 Task: Search one way flight ticket for 3 adults, 3 children in business from Punta Gorda: Punta Gorda Airport to Gillette: Gillette Campbell County Airport on 5-1-2023. Number of bags: 4 checked bags. Price is upto 42000. Outbound departure time preference is 18:00.
Action: Mouse moved to (175, 152)
Screenshot: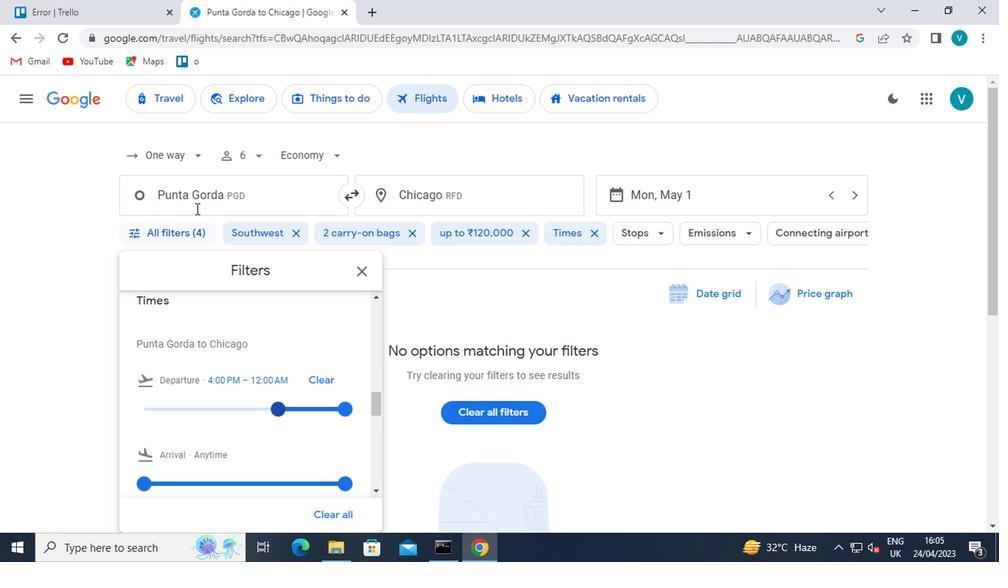 
Action: Mouse pressed left at (175, 152)
Screenshot: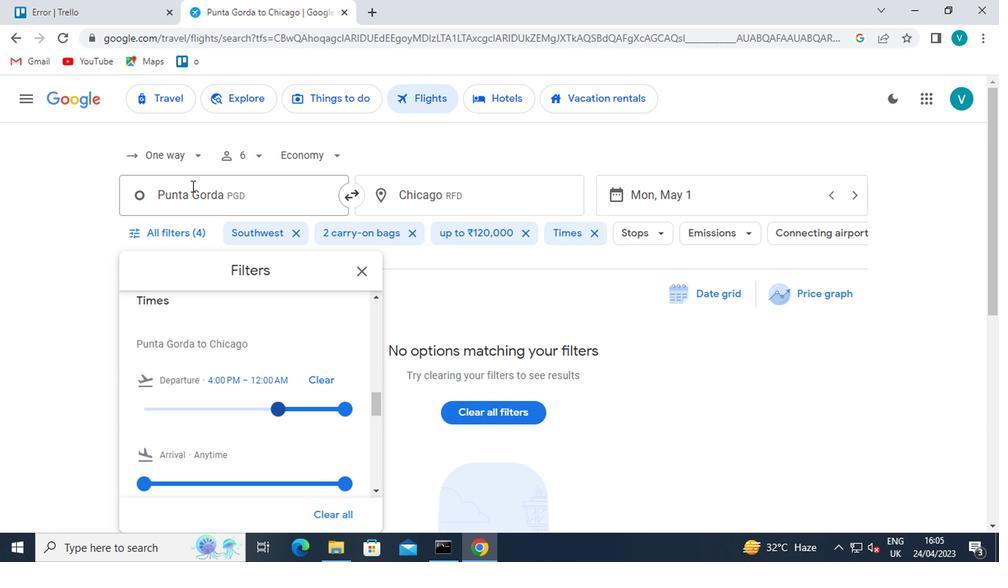 
Action: Mouse moved to (187, 224)
Screenshot: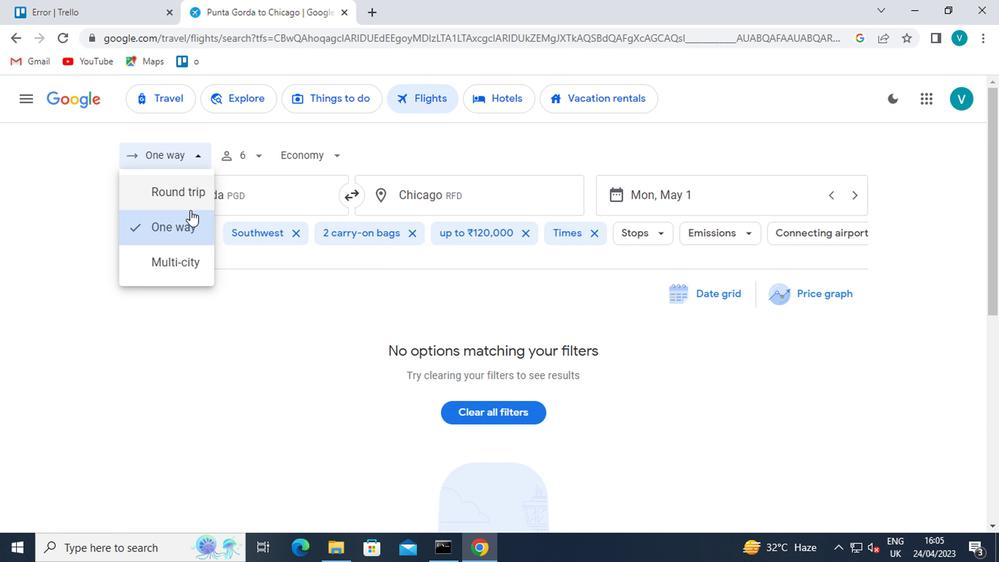 
Action: Mouse pressed left at (187, 224)
Screenshot: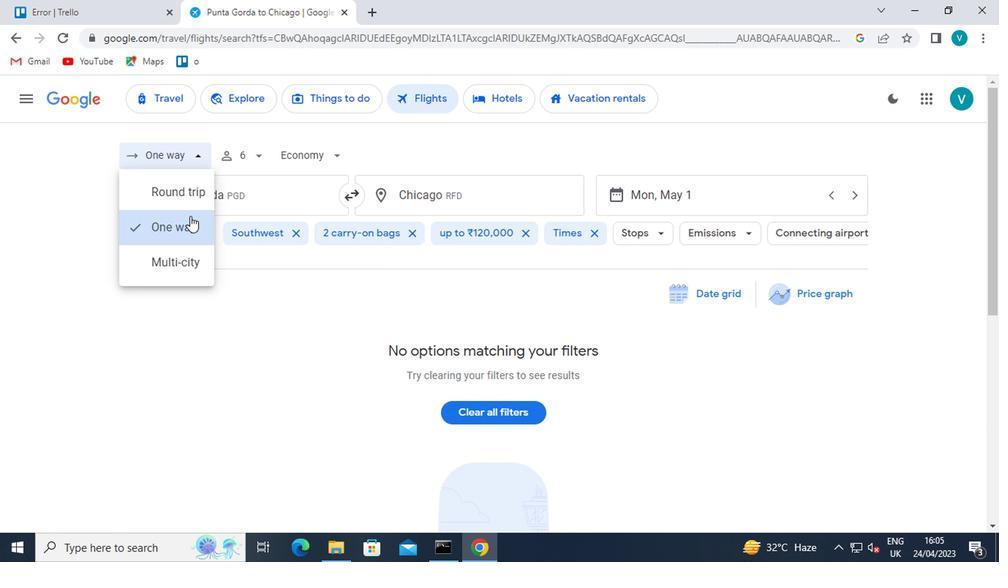 
Action: Mouse moved to (253, 157)
Screenshot: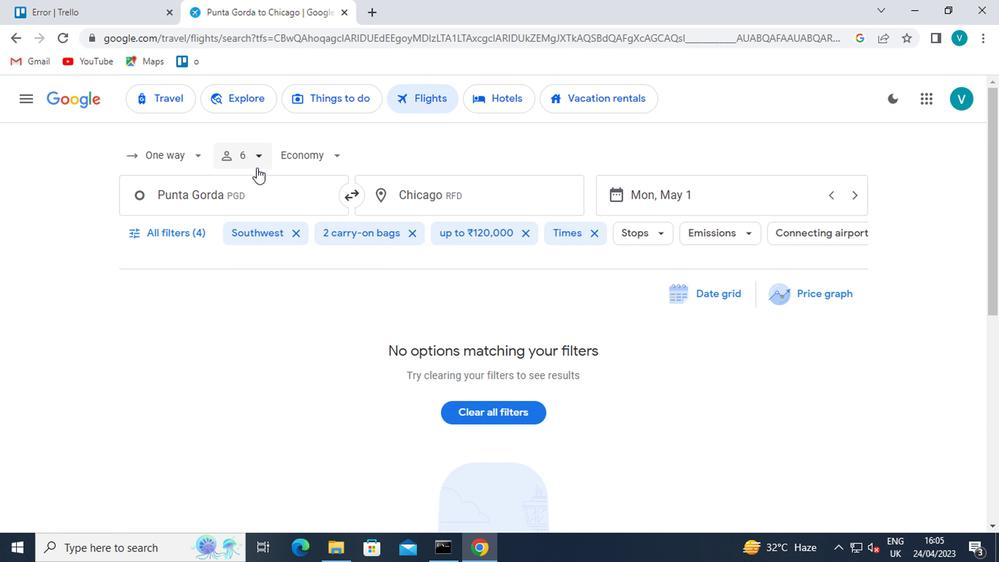 
Action: Mouse pressed left at (253, 157)
Screenshot: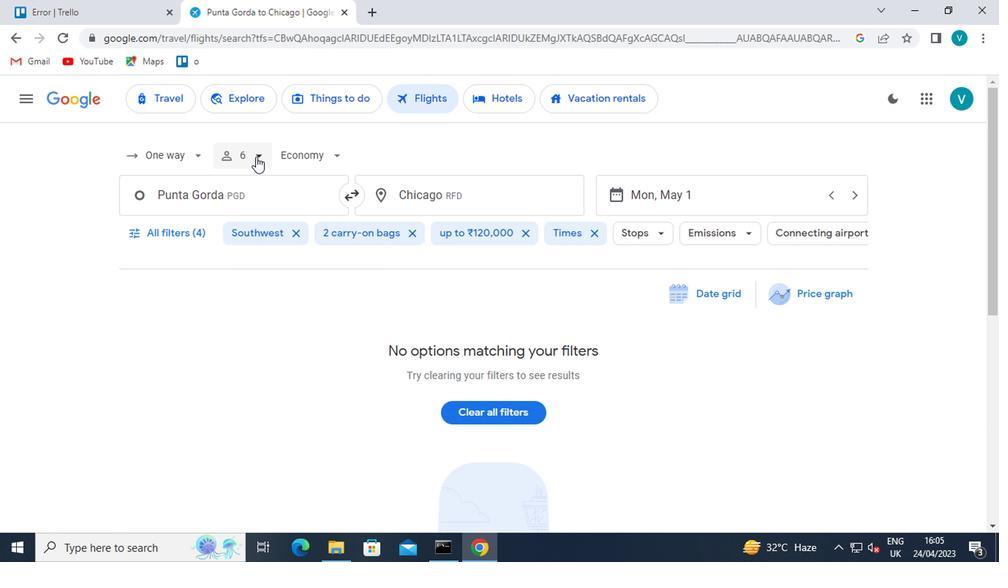 
Action: Mouse moved to (319, 192)
Screenshot: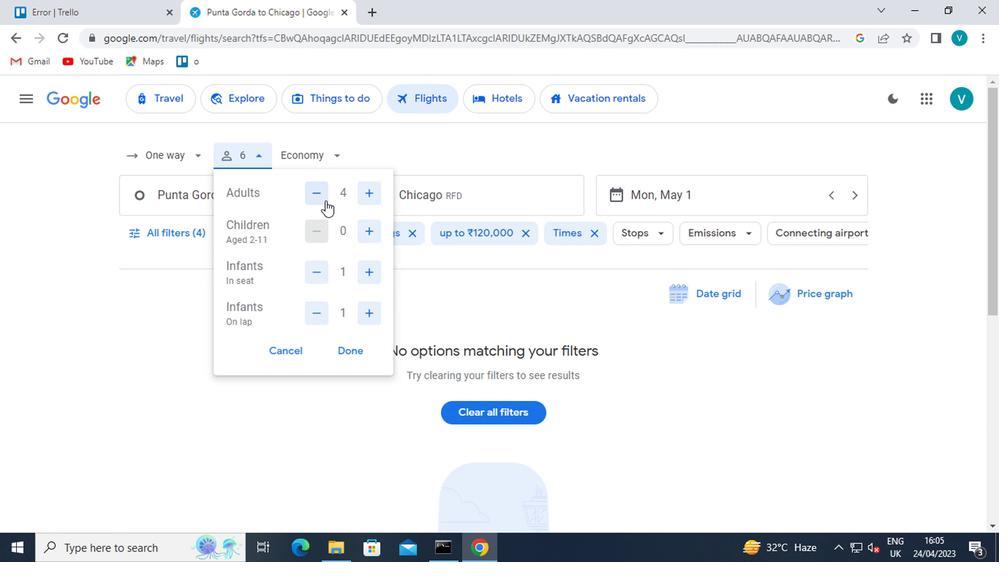 
Action: Mouse pressed left at (319, 192)
Screenshot: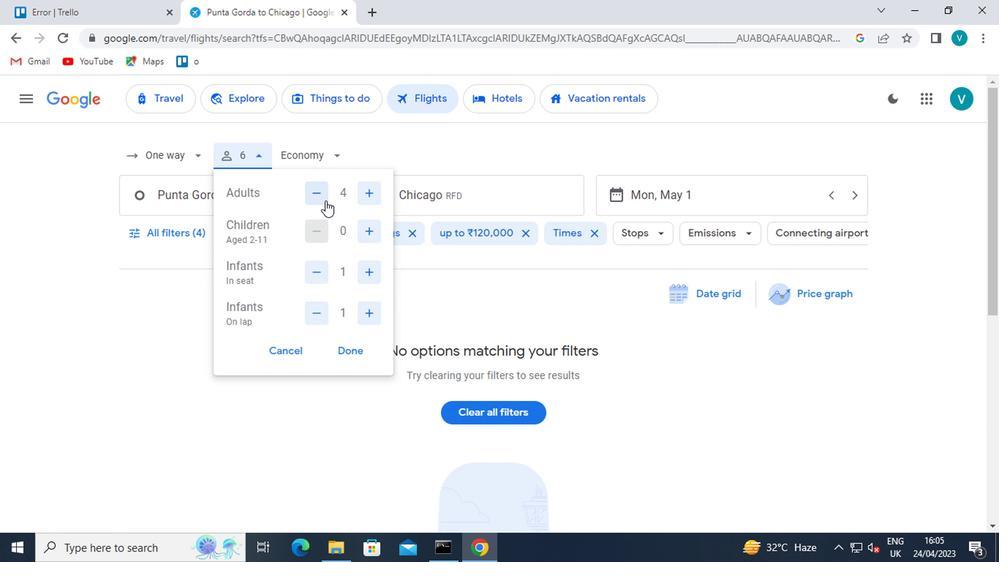 
Action: Mouse moved to (381, 230)
Screenshot: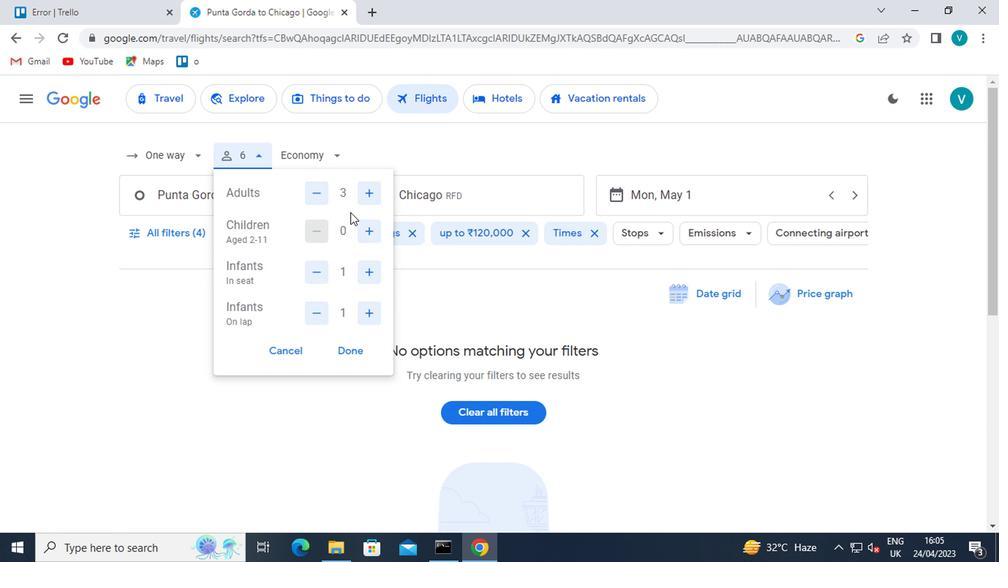
Action: Mouse pressed left at (381, 230)
Screenshot: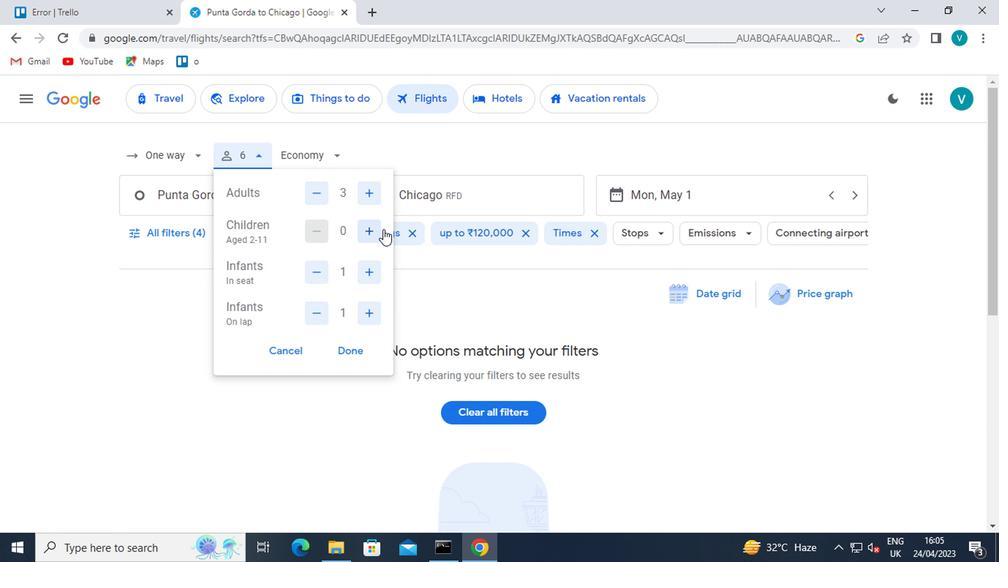 
Action: Mouse moved to (381, 230)
Screenshot: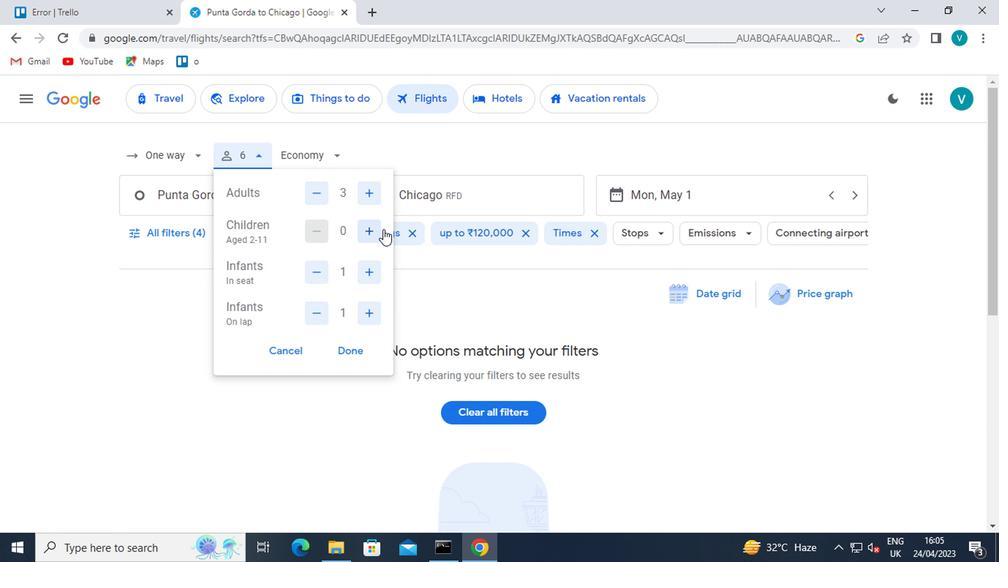 
Action: Mouse pressed left at (381, 230)
Screenshot: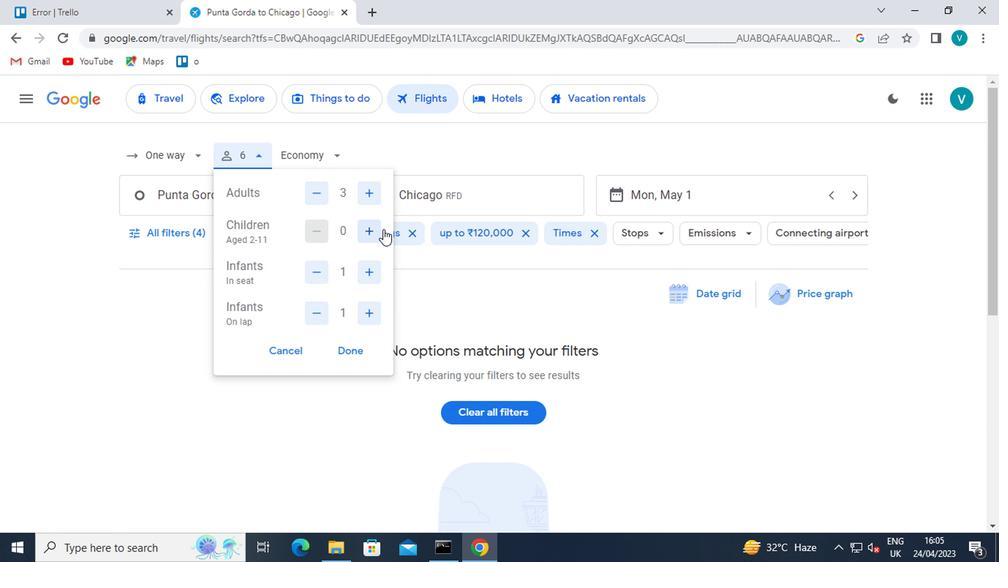 
Action: Mouse moved to (381, 230)
Screenshot: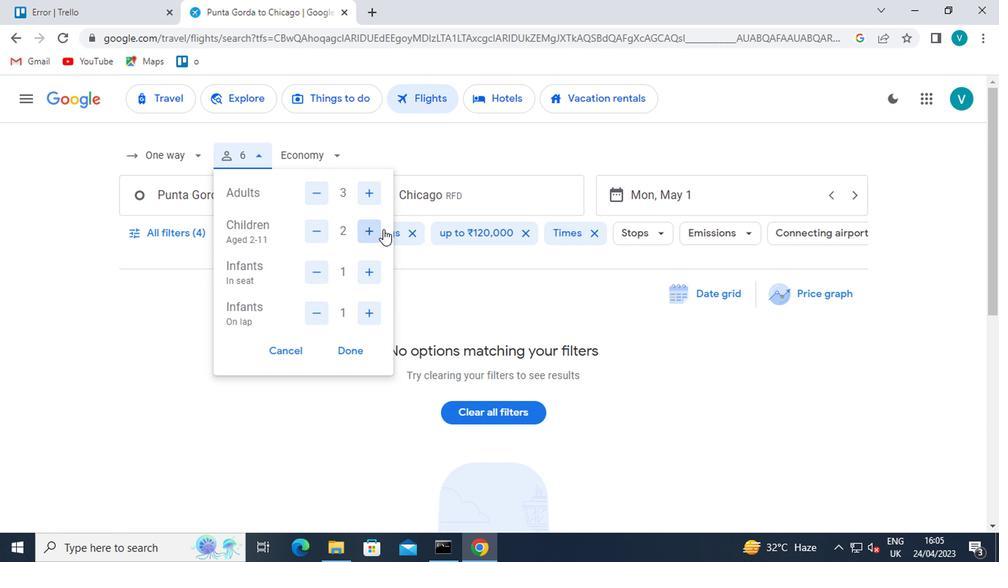 
Action: Mouse pressed left at (381, 230)
Screenshot: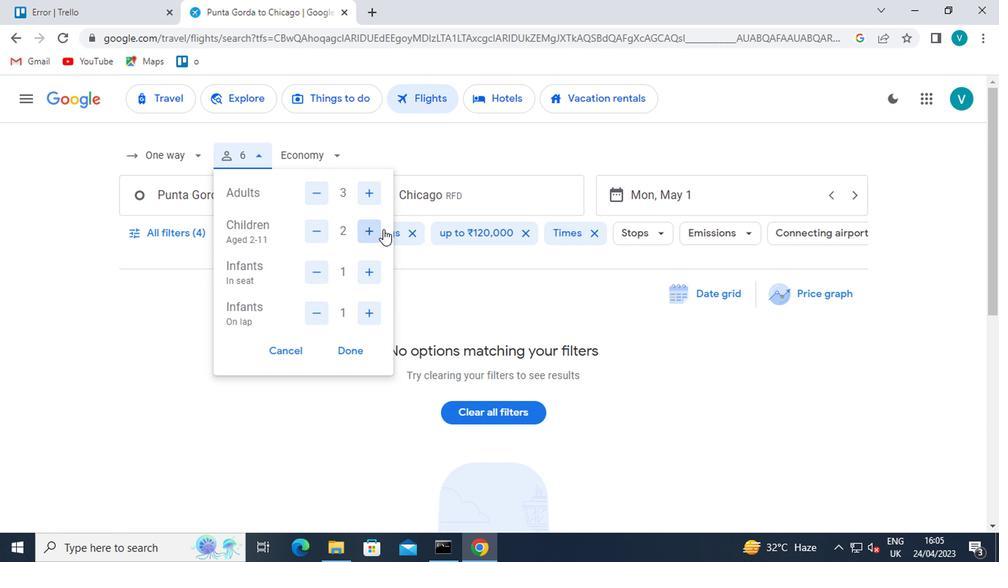 
Action: Mouse moved to (322, 271)
Screenshot: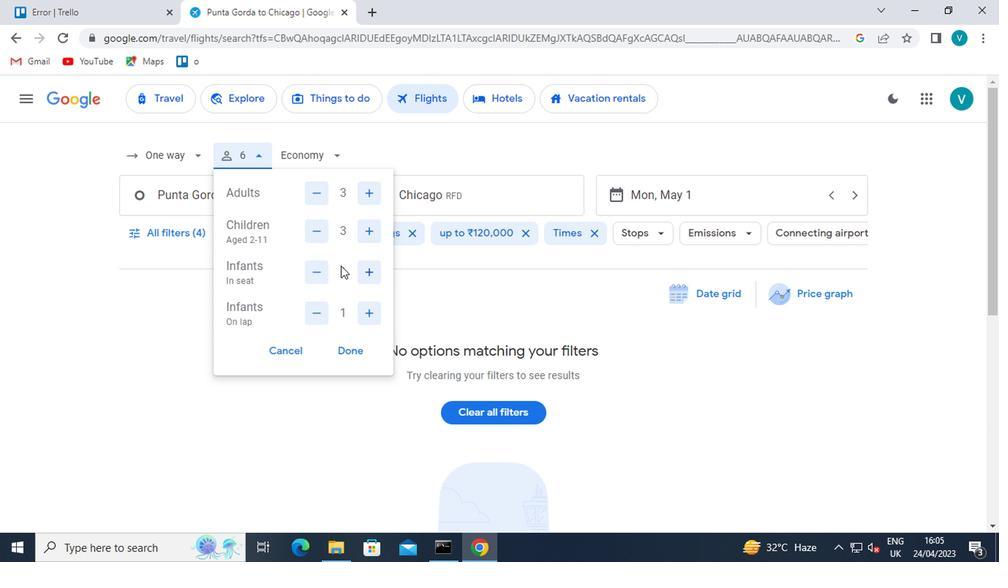
Action: Mouse pressed left at (322, 271)
Screenshot: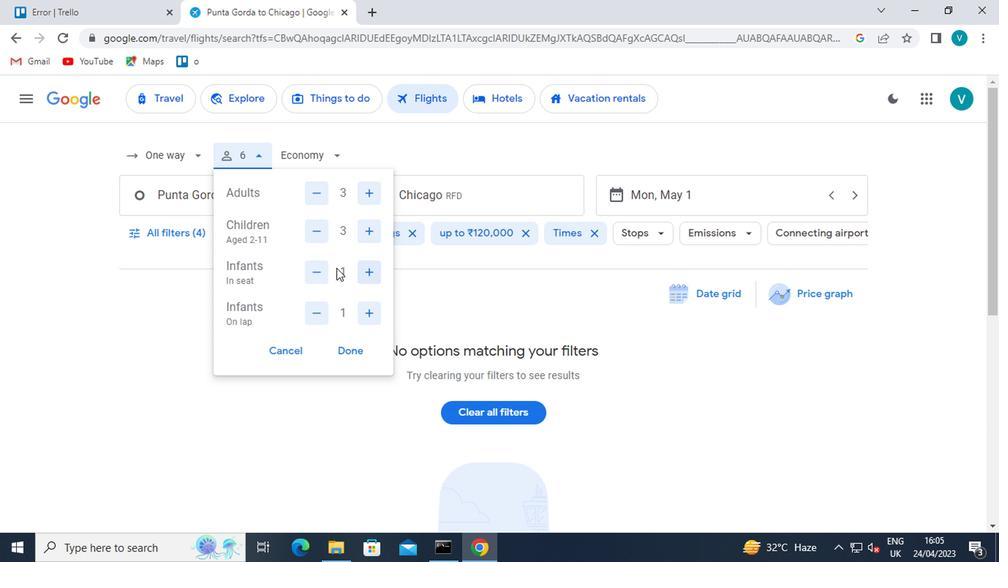 
Action: Mouse moved to (311, 318)
Screenshot: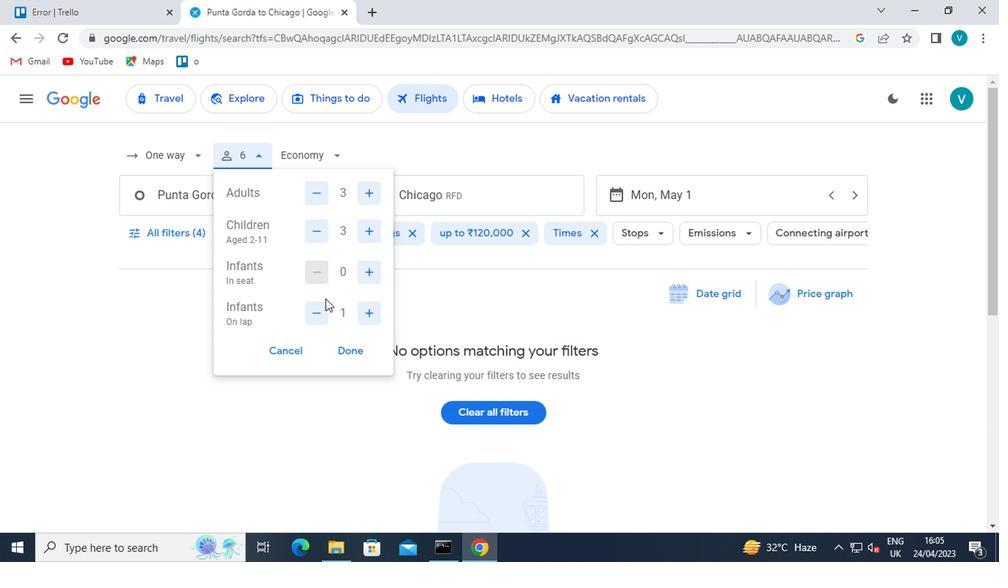 
Action: Mouse pressed left at (311, 318)
Screenshot: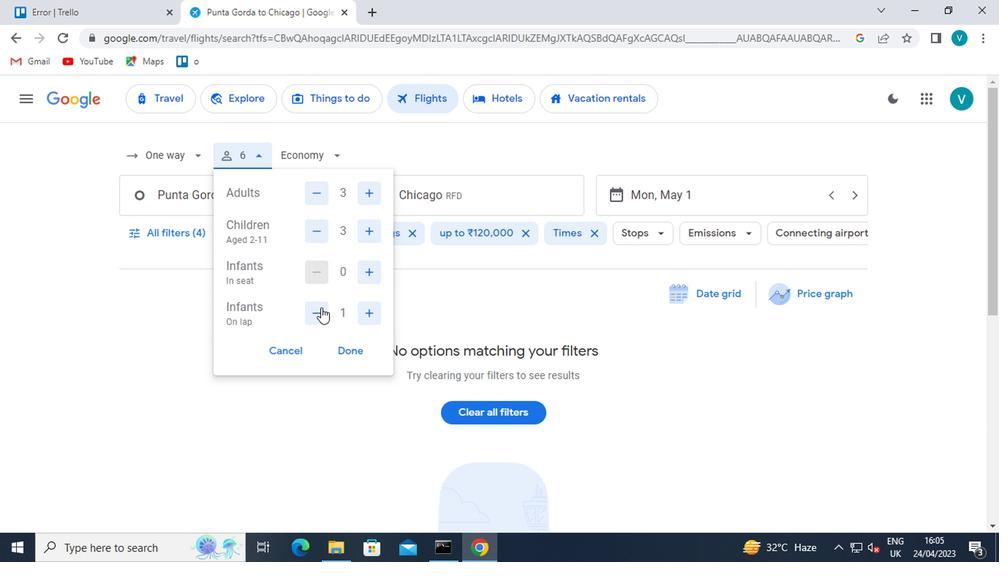 
Action: Mouse moved to (339, 353)
Screenshot: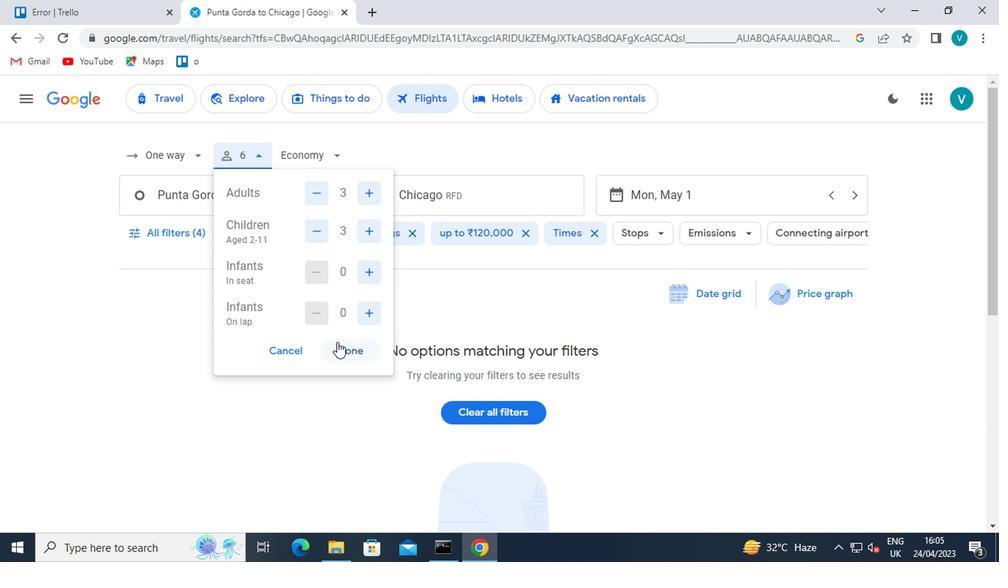 
Action: Mouse pressed left at (339, 353)
Screenshot: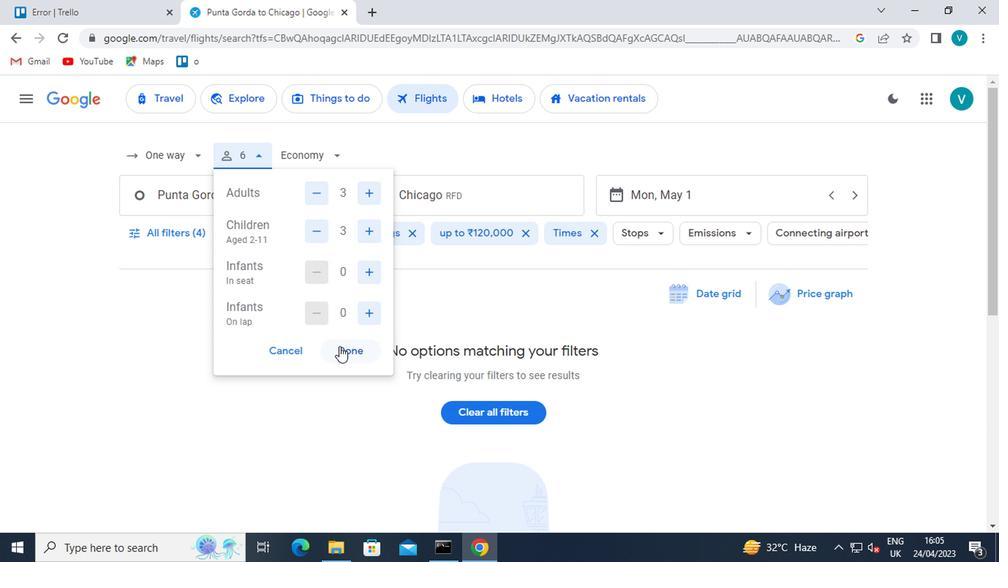 
Action: Mouse moved to (317, 167)
Screenshot: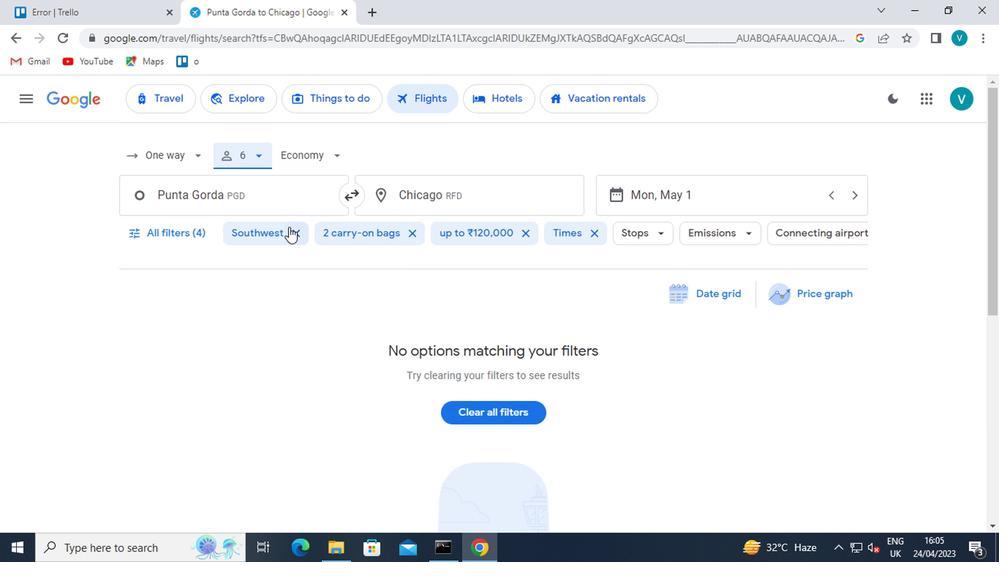 
Action: Mouse pressed left at (317, 167)
Screenshot: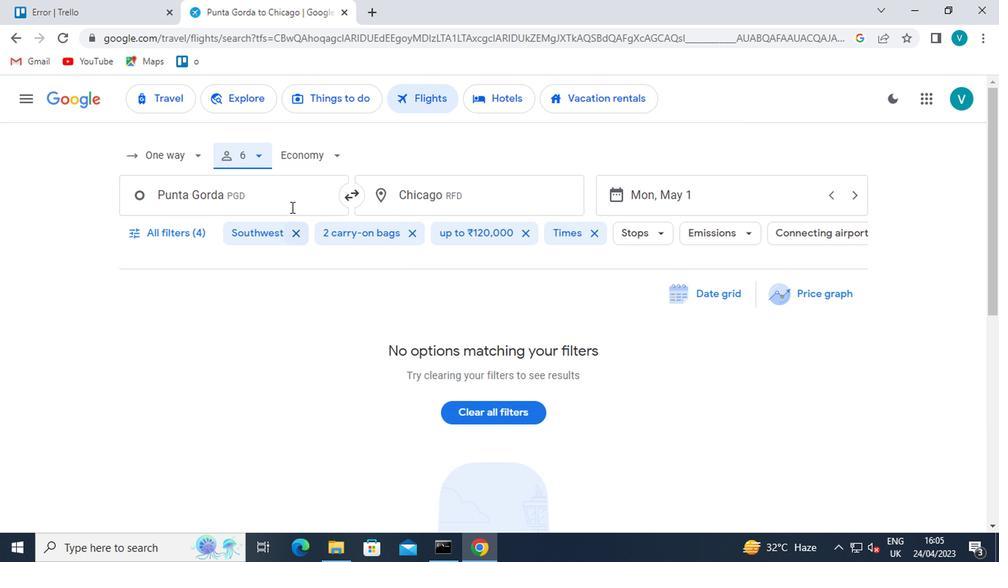 
Action: Mouse moved to (326, 259)
Screenshot: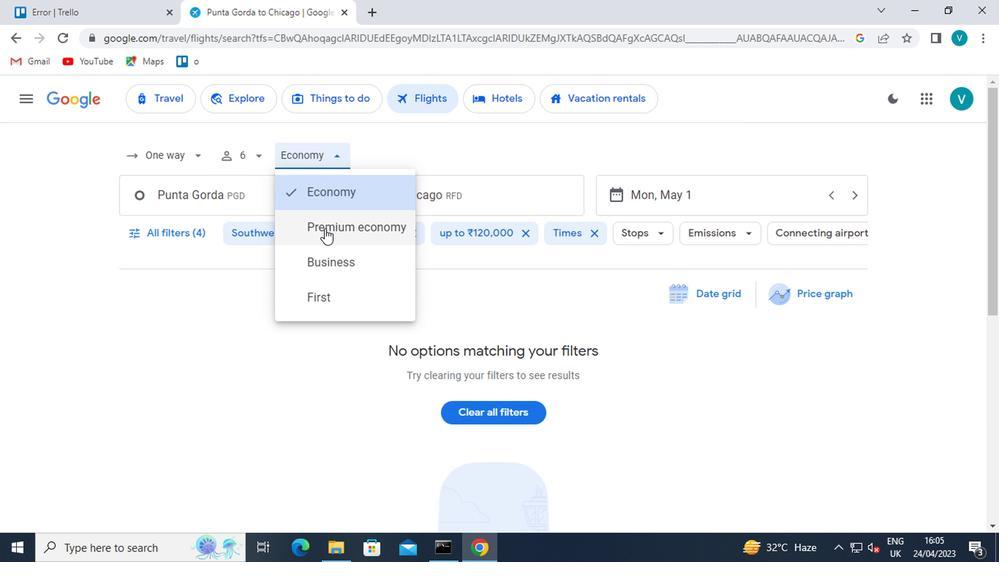 
Action: Mouse pressed left at (326, 259)
Screenshot: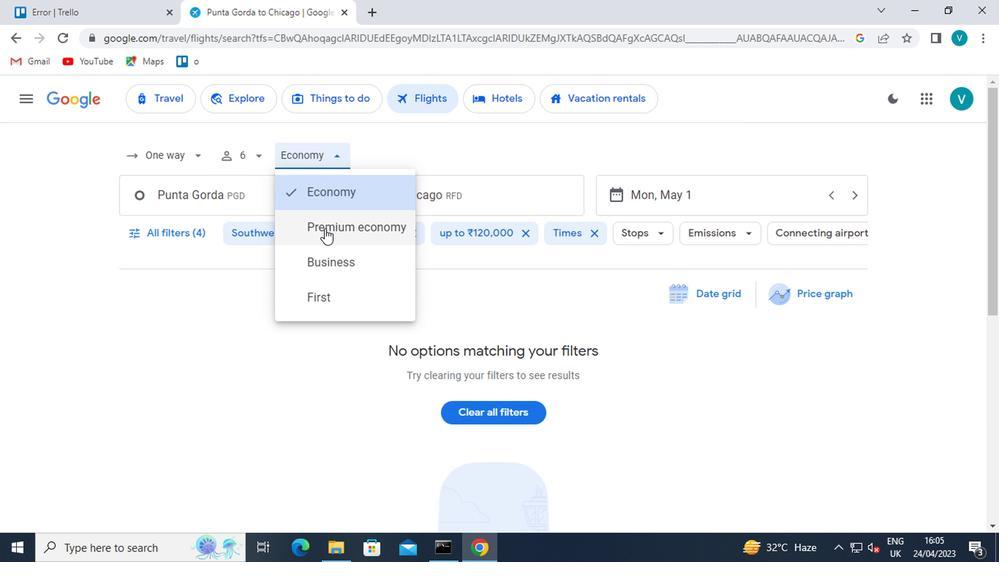 
Action: Mouse moved to (491, 198)
Screenshot: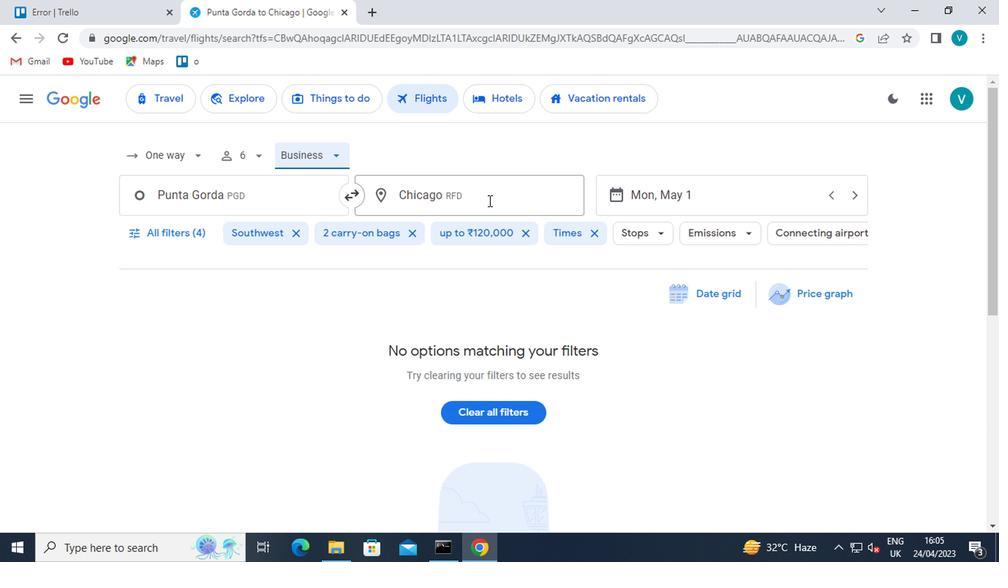 
Action: Mouse pressed left at (491, 198)
Screenshot: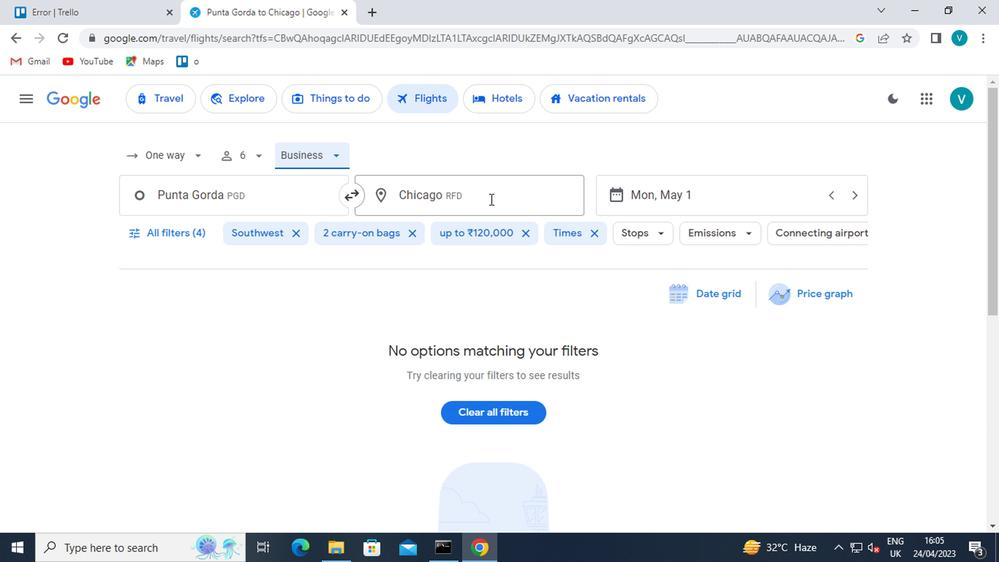 
Action: Mouse moved to (383, 155)
Screenshot: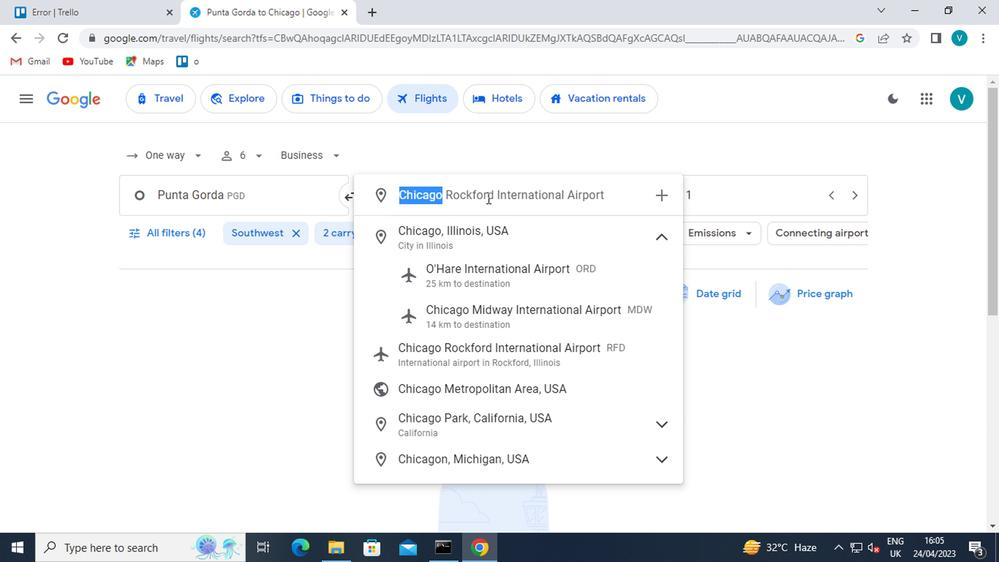
Action: Key pressed <Key.shift>GILLE
Screenshot: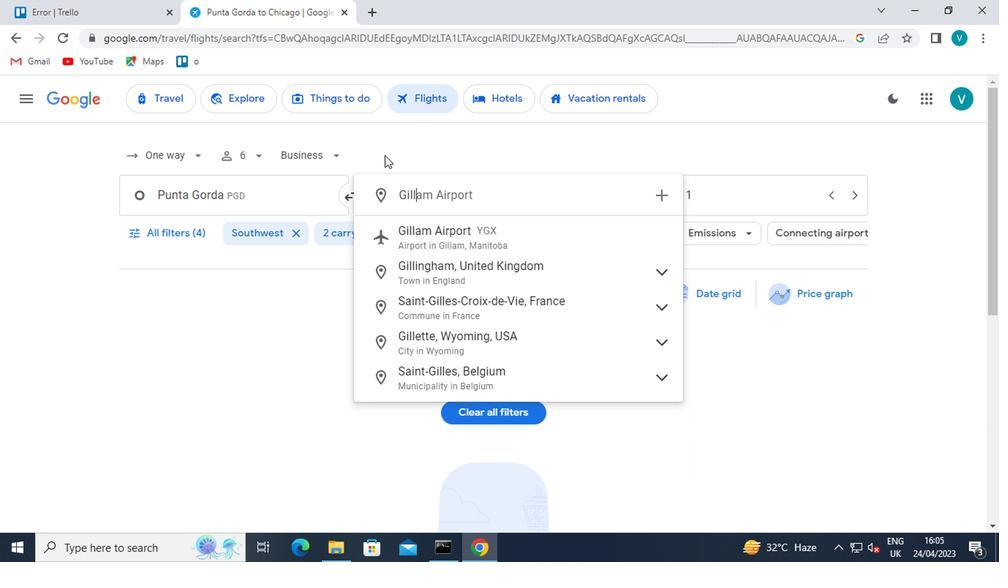 
Action: Mouse moved to (382, 155)
Screenshot: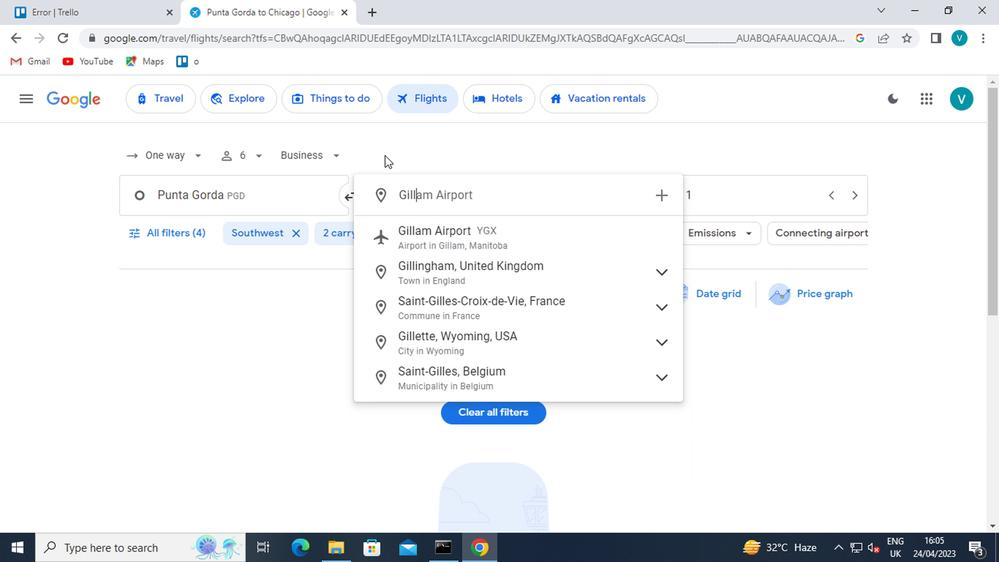 
Action: Key pressed T
Screenshot: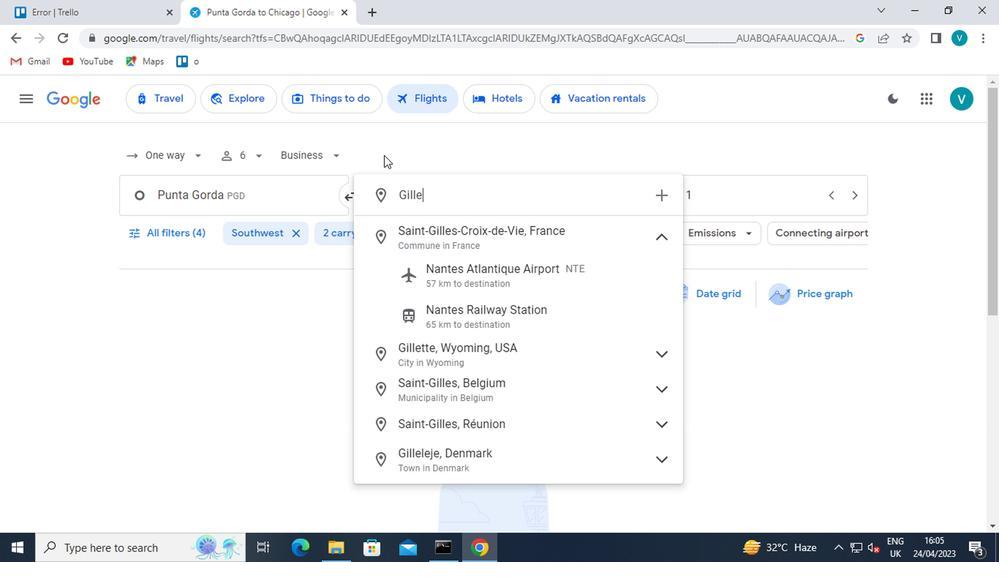 
Action: Mouse moved to (381, 155)
Screenshot: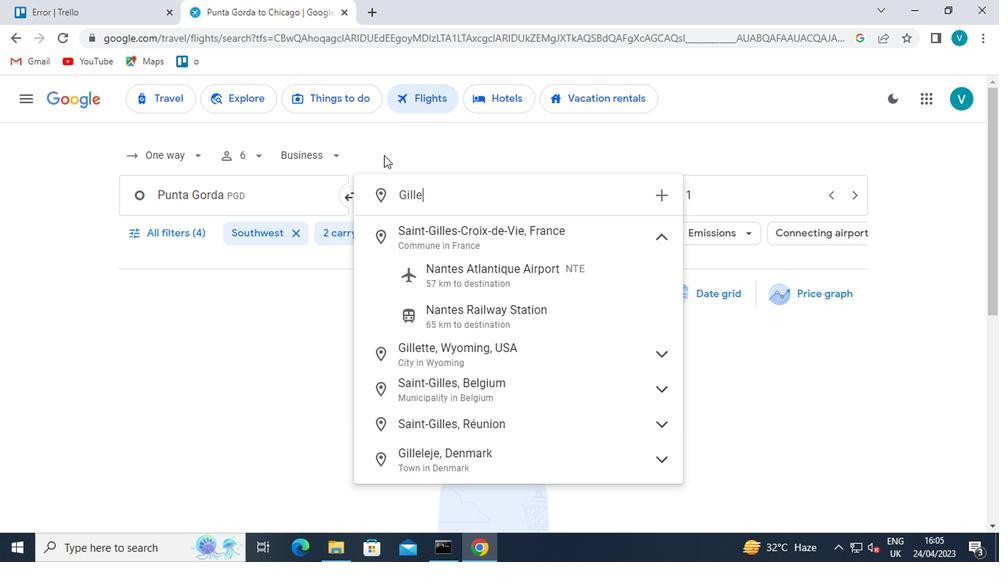 
Action: Key pressed TE
Screenshot: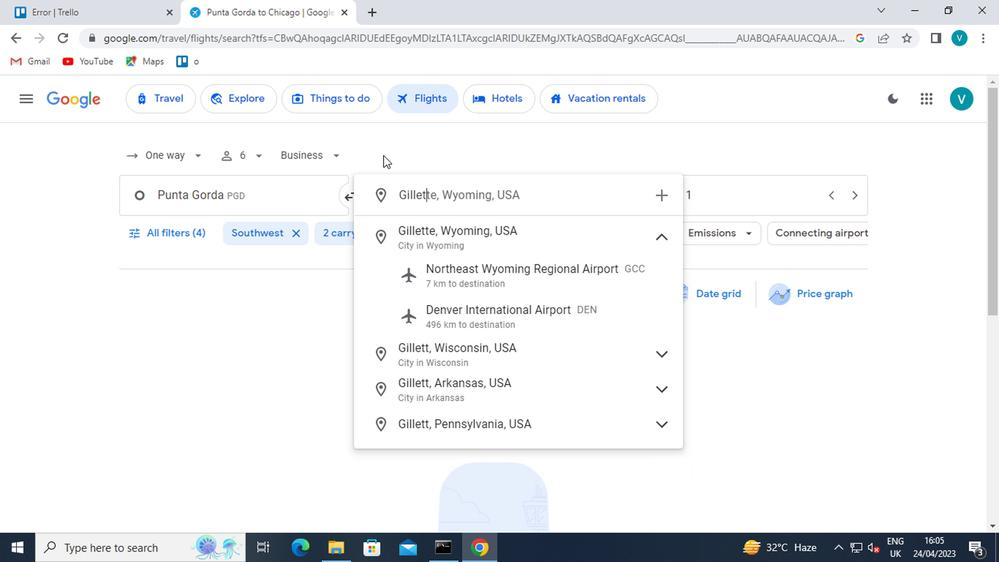 
Action: Mouse moved to (409, 241)
Screenshot: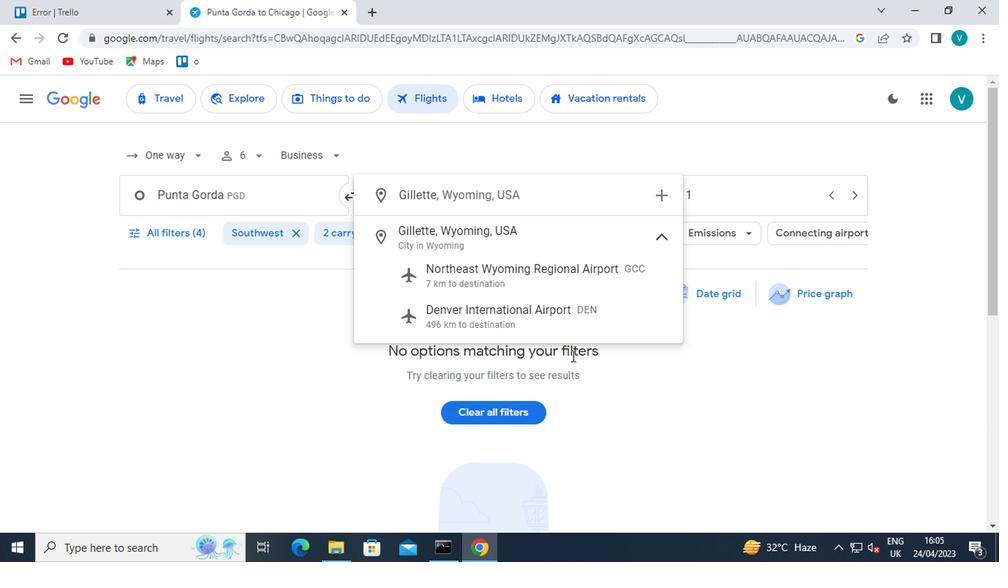 
Action: Key pressed <Key.enter>
Screenshot: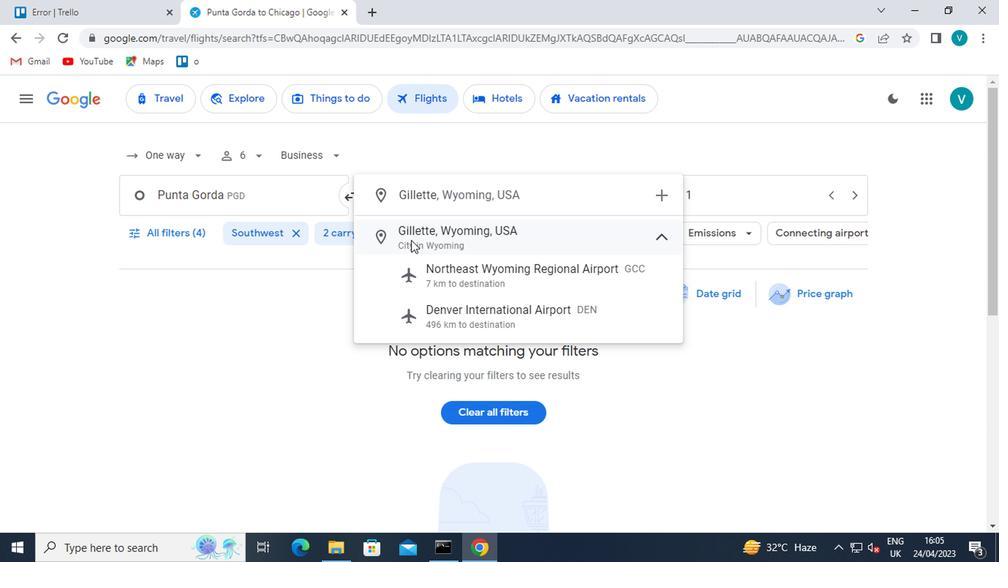
Action: Mouse moved to (702, 187)
Screenshot: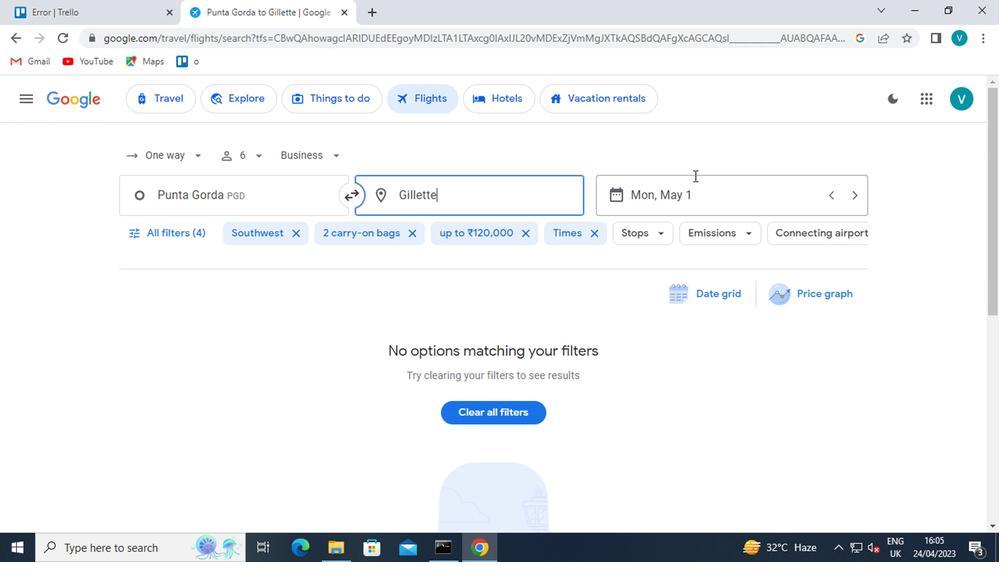 
Action: Mouse pressed left at (702, 187)
Screenshot: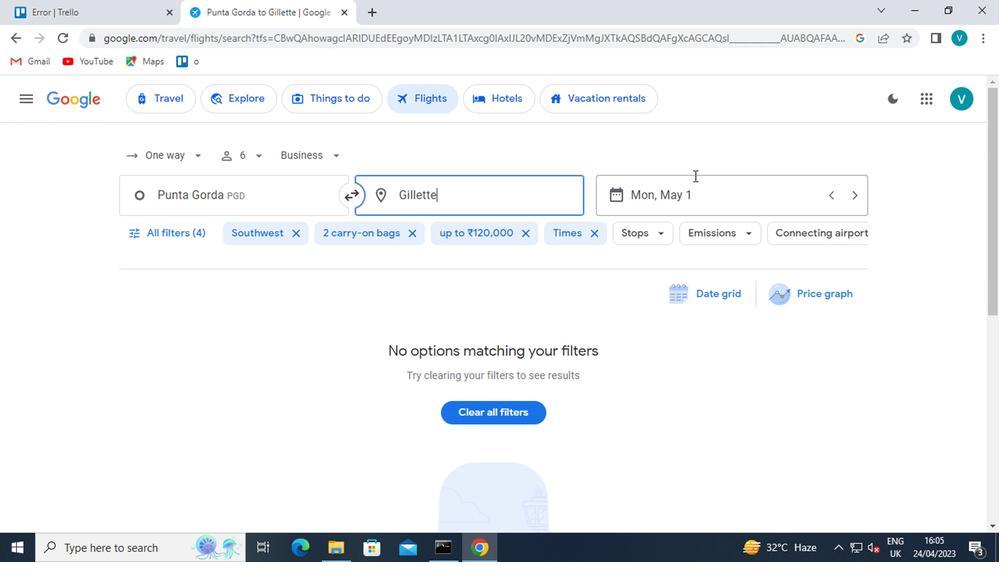 
Action: Mouse moved to (674, 268)
Screenshot: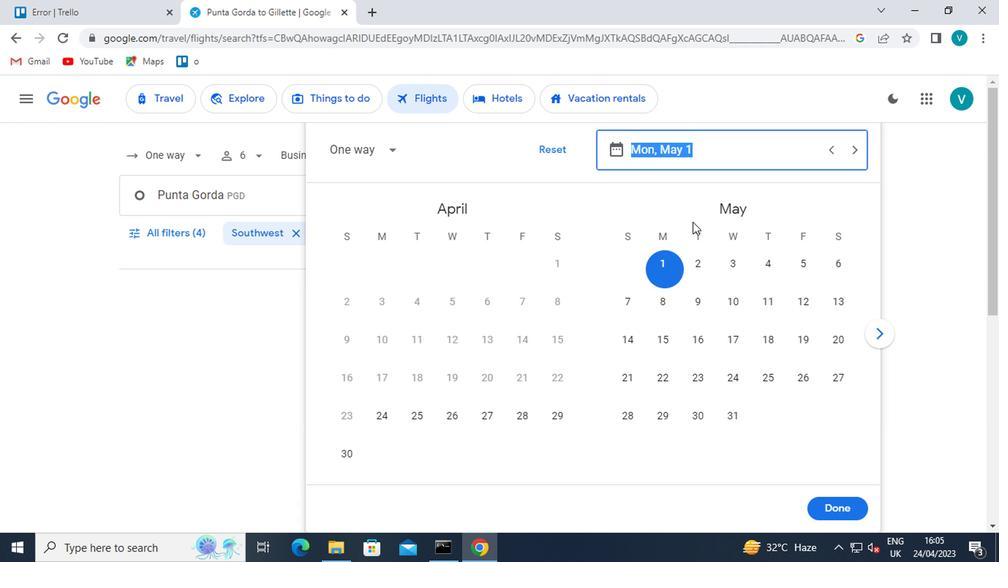 
Action: Mouse pressed left at (674, 268)
Screenshot: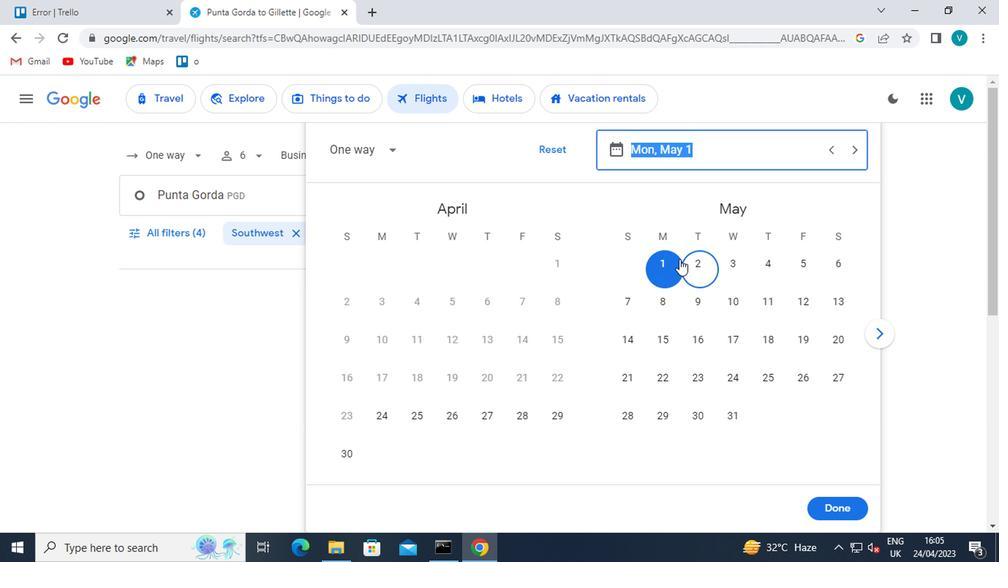 
Action: Mouse moved to (830, 508)
Screenshot: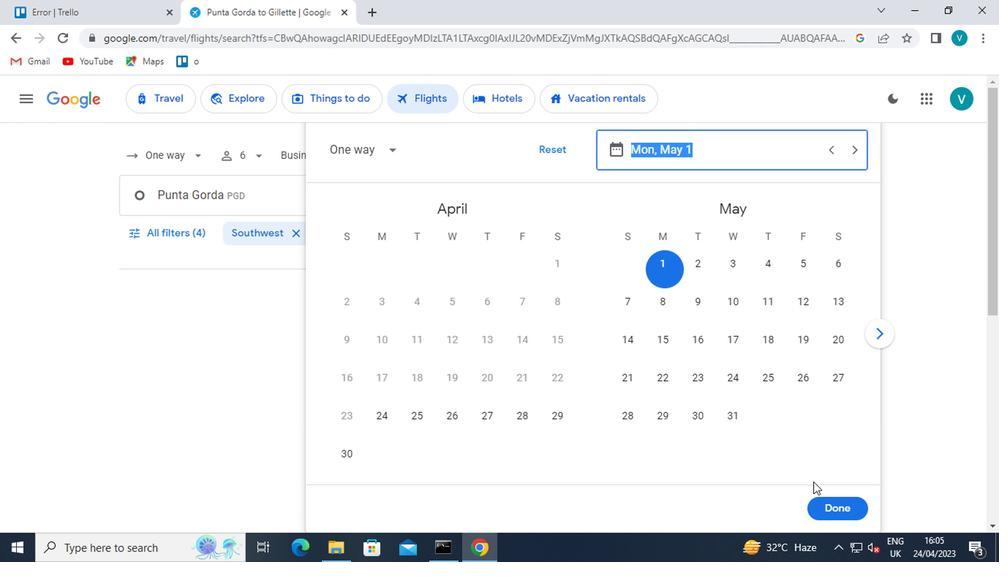 
Action: Mouse pressed left at (830, 508)
Screenshot: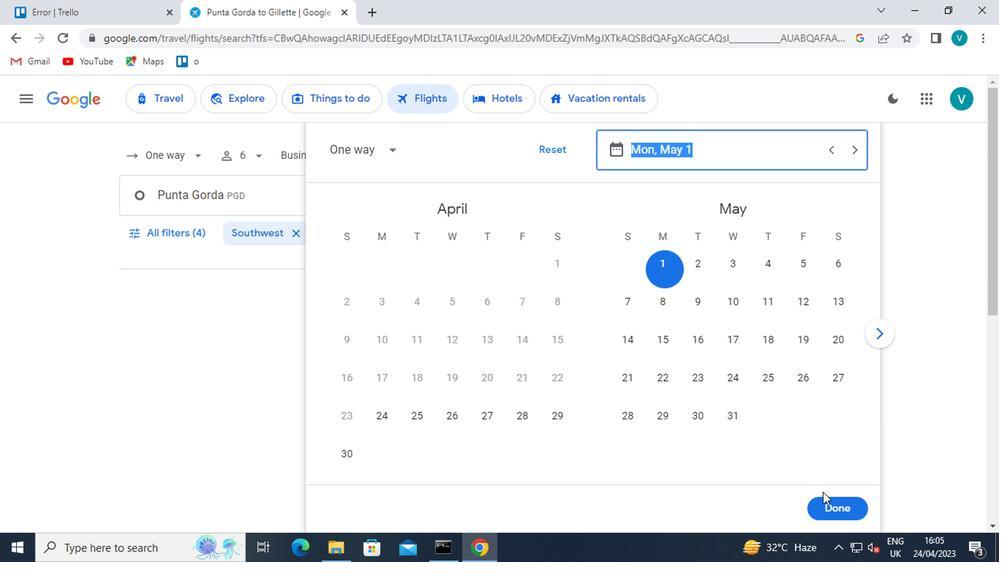
Action: Mouse moved to (195, 239)
Screenshot: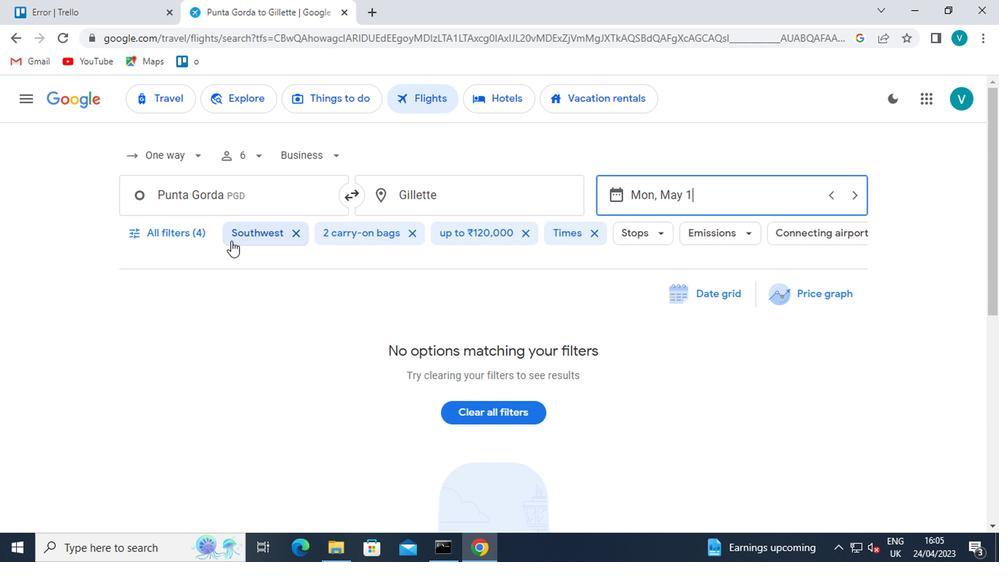 
Action: Mouse pressed left at (195, 239)
Screenshot: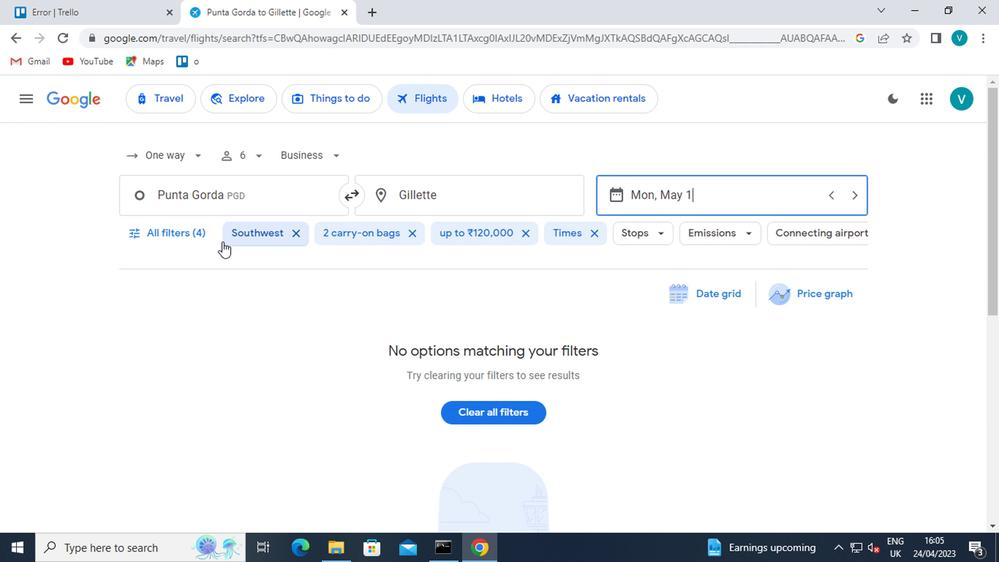 
Action: Mouse moved to (324, 324)
Screenshot: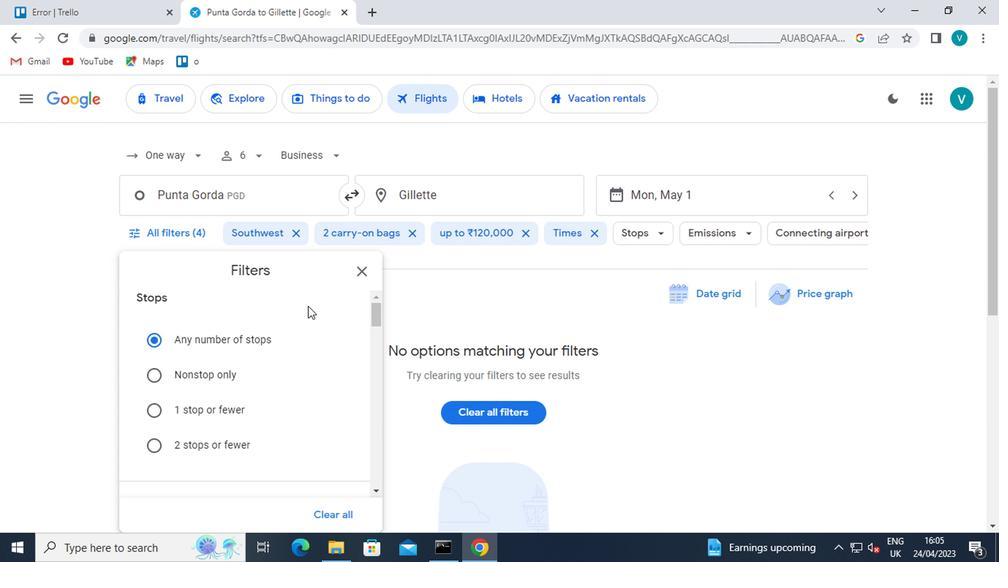 
Action: Mouse scrolled (324, 323) with delta (0, -1)
Screenshot: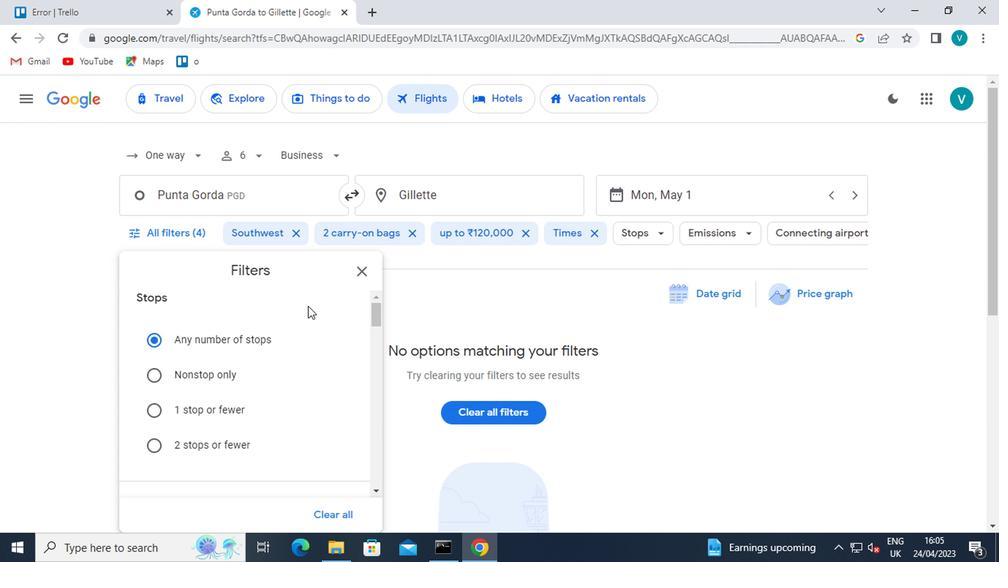 
Action: Mouse moved to (324, 328)
Screenshot: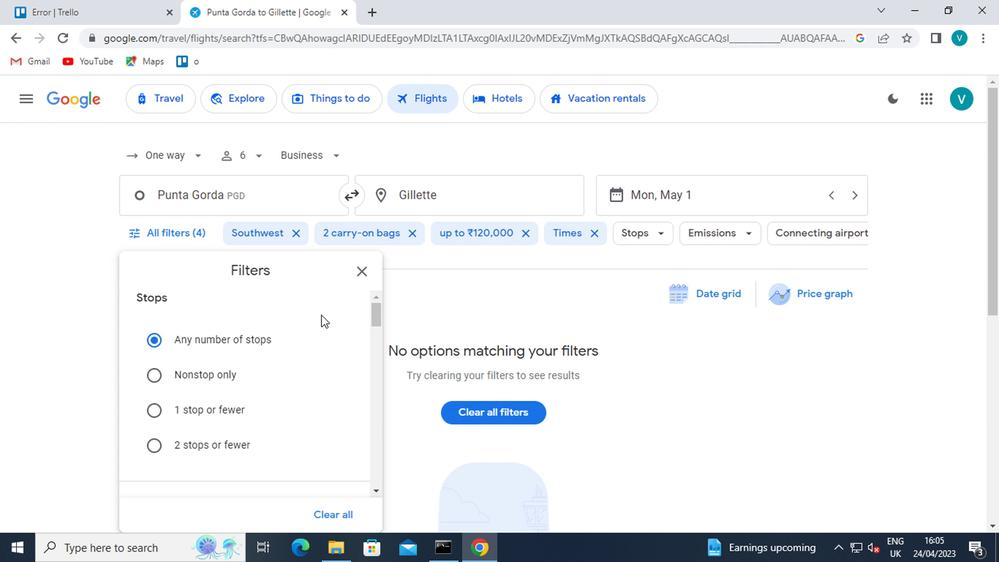 
Action: Mouse scrolled (324, 327) with delta (0, -1)
Screenshot: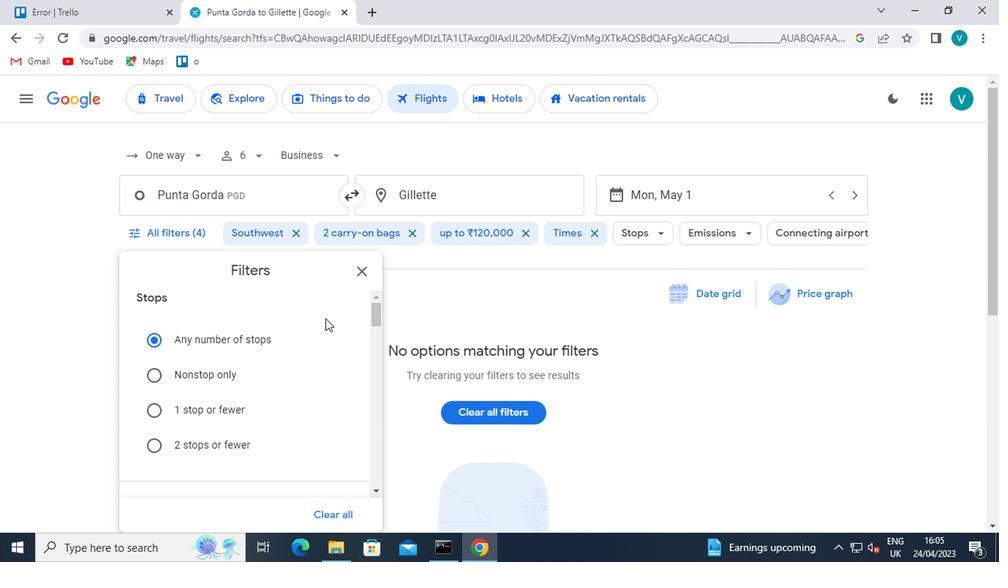 
Action: Mouse moved to (323, 332)
Screenshot: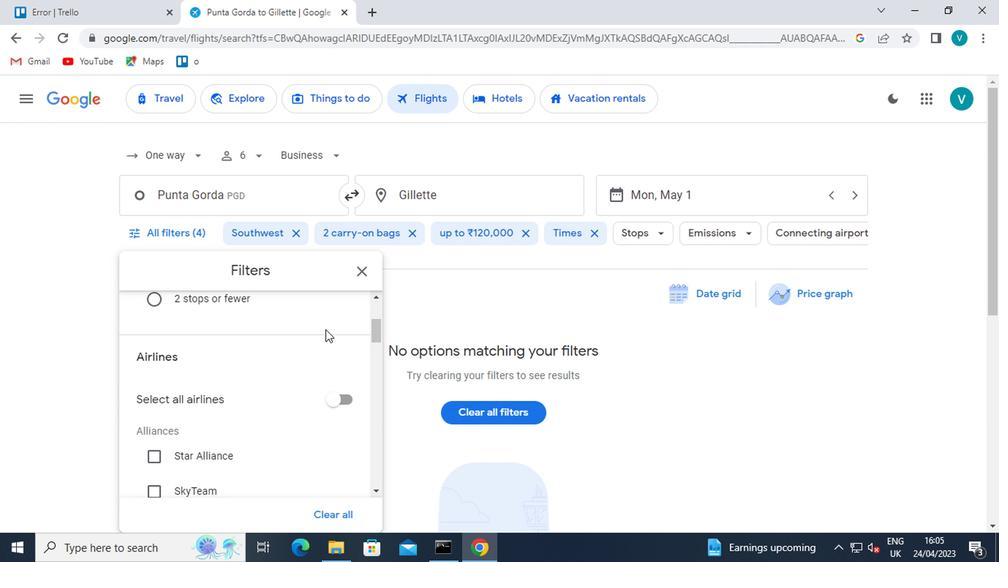 
Action: Mouse scrolled (323, 331) with delta (0, -1)
Screenshot: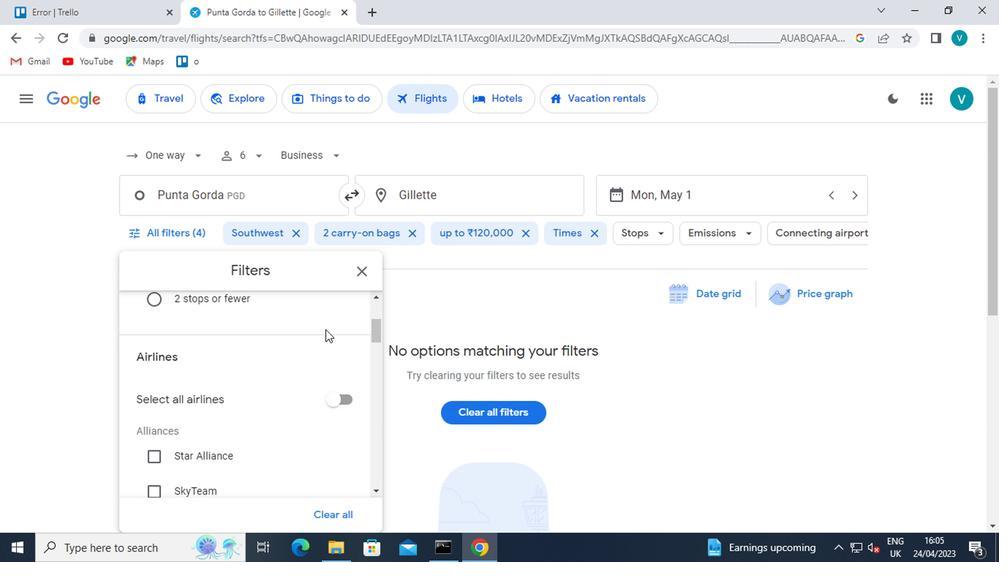 
Action: Mouse scrolled (323, 331) with delta (0, -1)
Screenshot: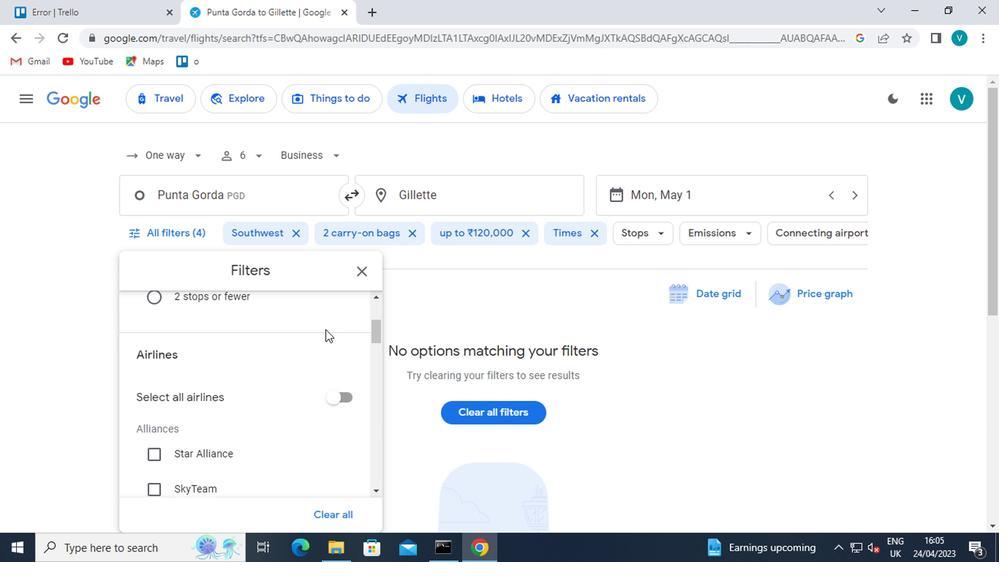 
Action: Mouse moved to (323, 332)
Screenshot: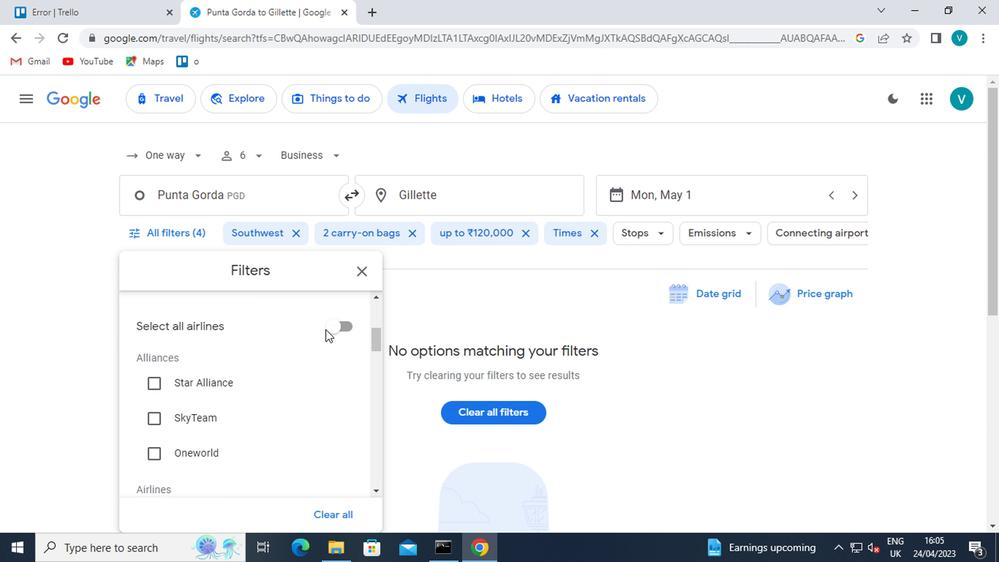 
Action: Mouse scrolled (323, 332) with delta (0, 0)
Screenshot: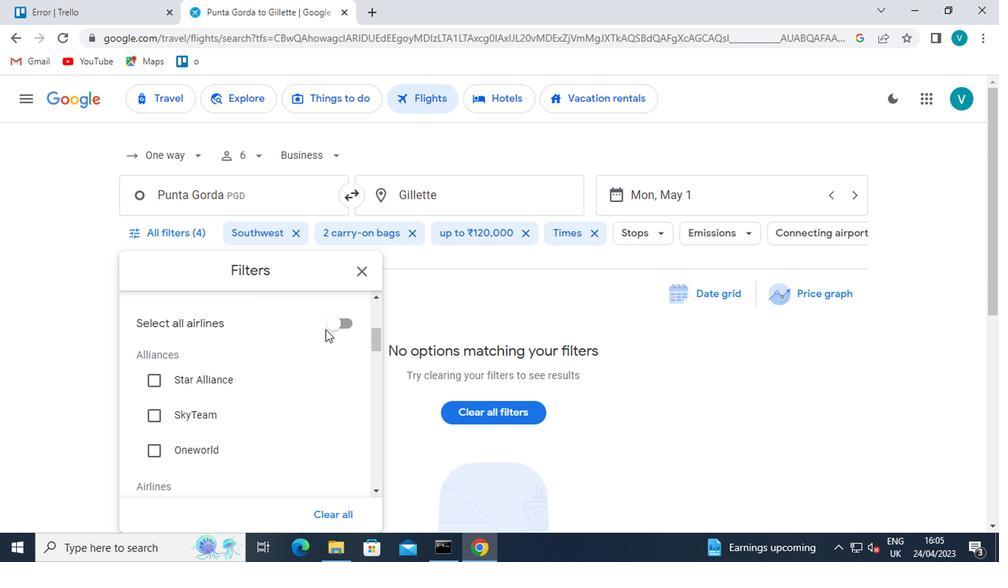 
Action: Mouse moved to (326, 334)
Screenshot: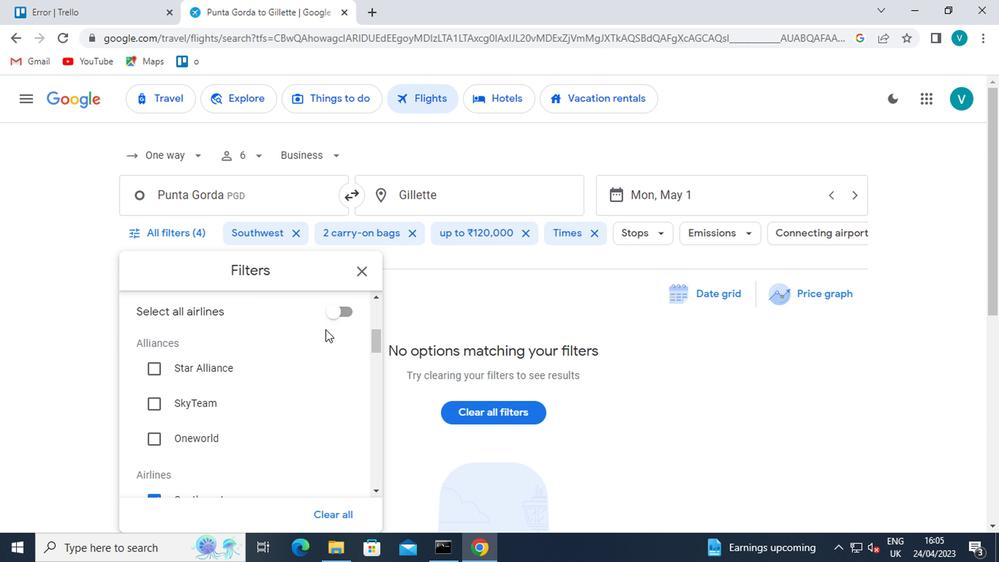 
Action: Mouse scrolled (326, 334) with delta (0, 0)
Screenshot: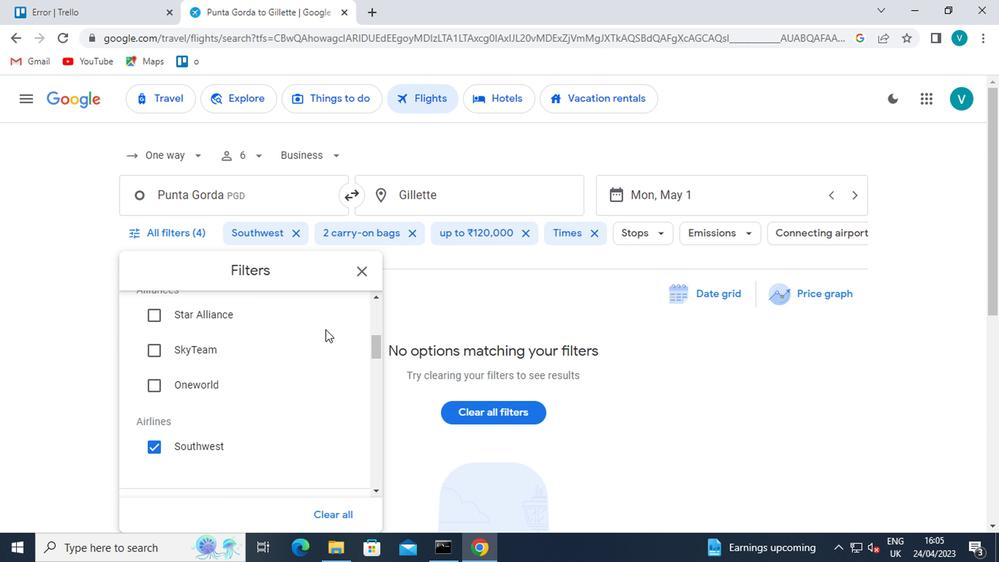 
Action: Mouse moved to (328, 336)
Screenshot: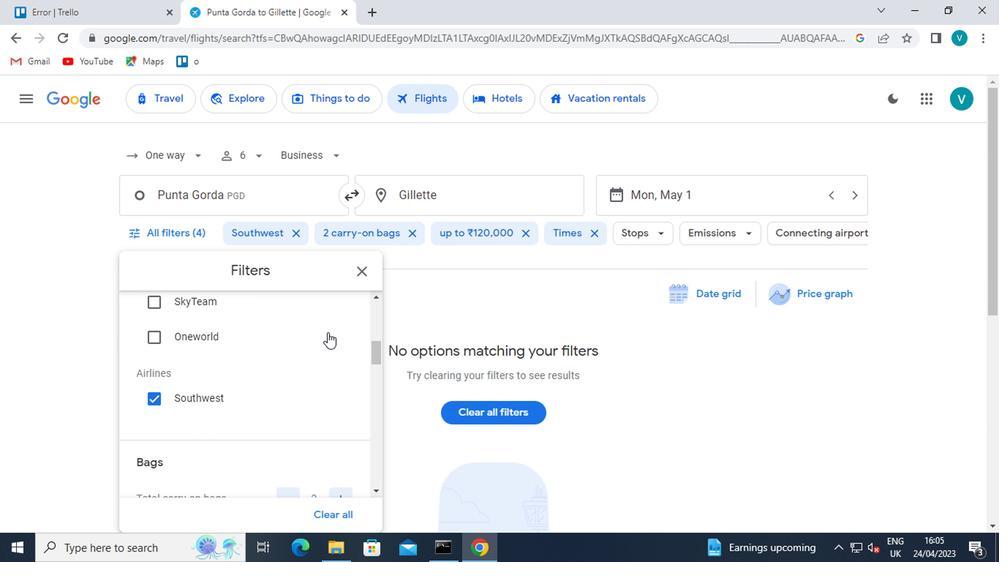 
Action: Mouse scrolled (328, 335) with delta (0, 0)
Screenshot: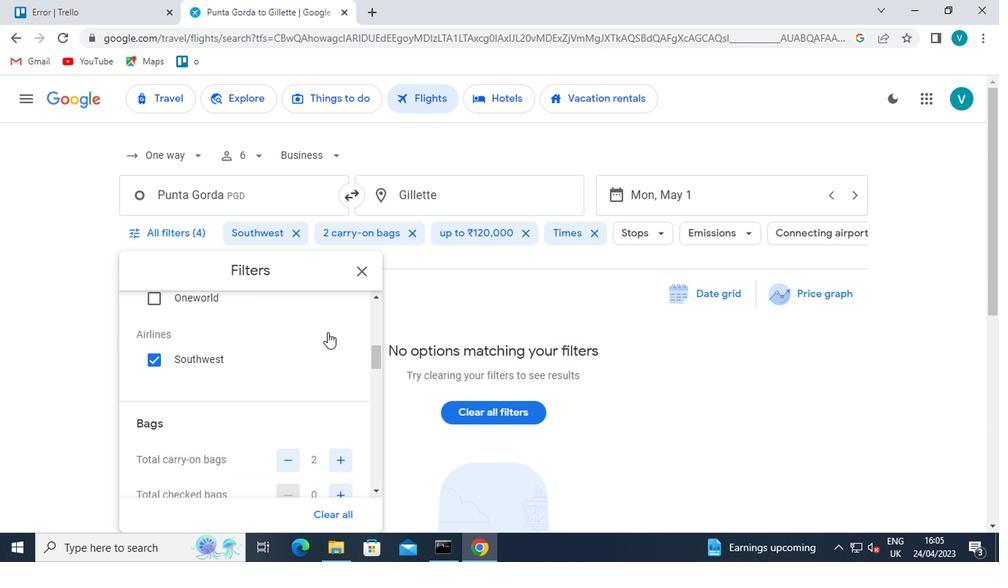 
Action: Mouse moved to (332, 327)
Screenshot: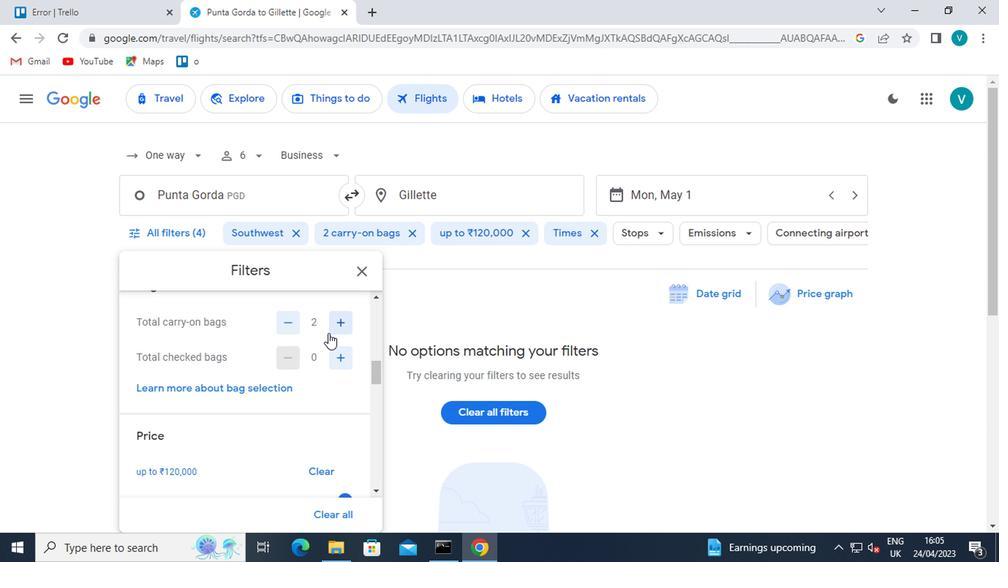 
Action: Mouse pressed left at (332, 327)
Screenshot: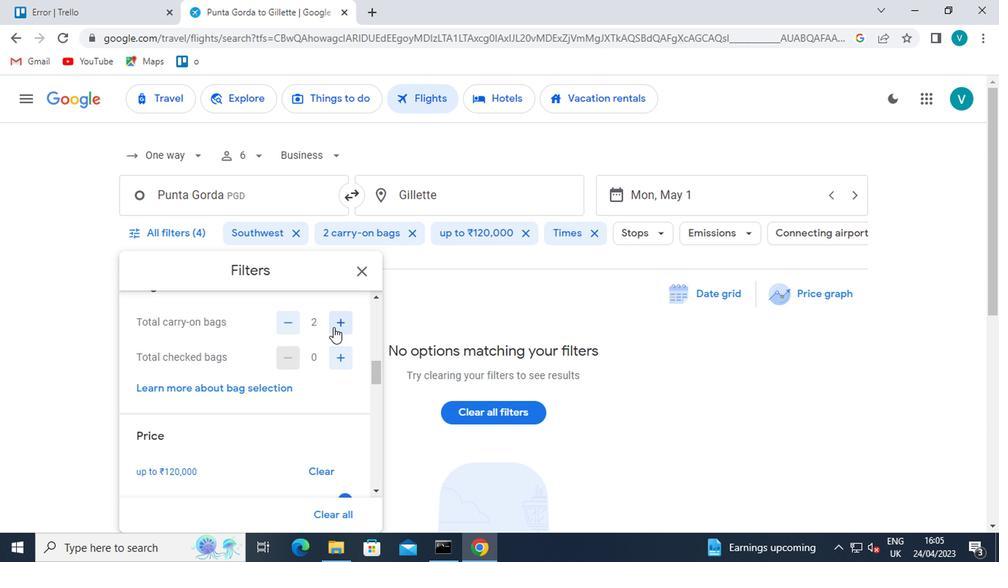 
Action: Mouse pressed left at (332, 327)
Screenshot: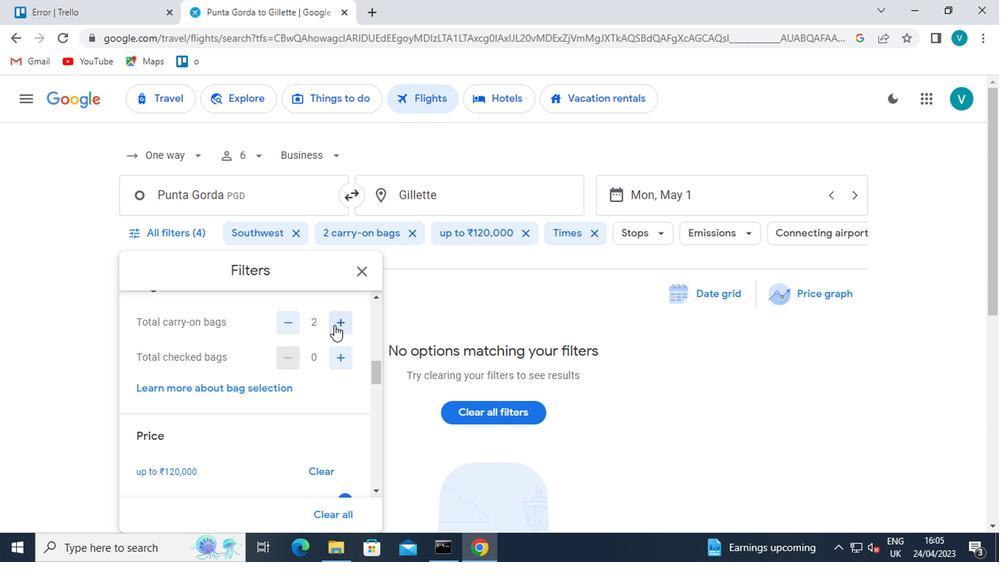 
Action: Mouse moved to (321, 348)
Screenshot: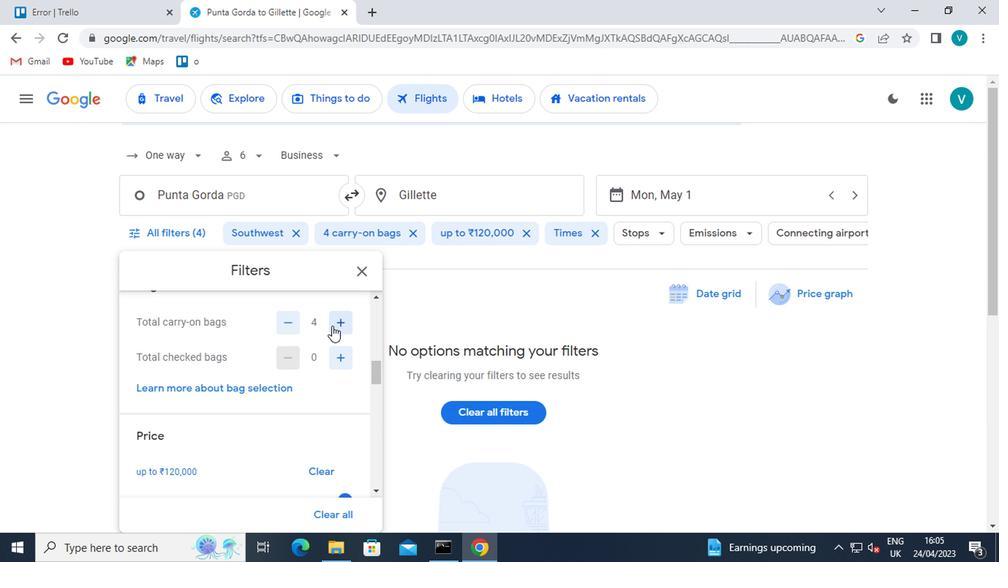 
Action: Mouse scrolled (321, 348) with delta (0, 0)
Screenshot: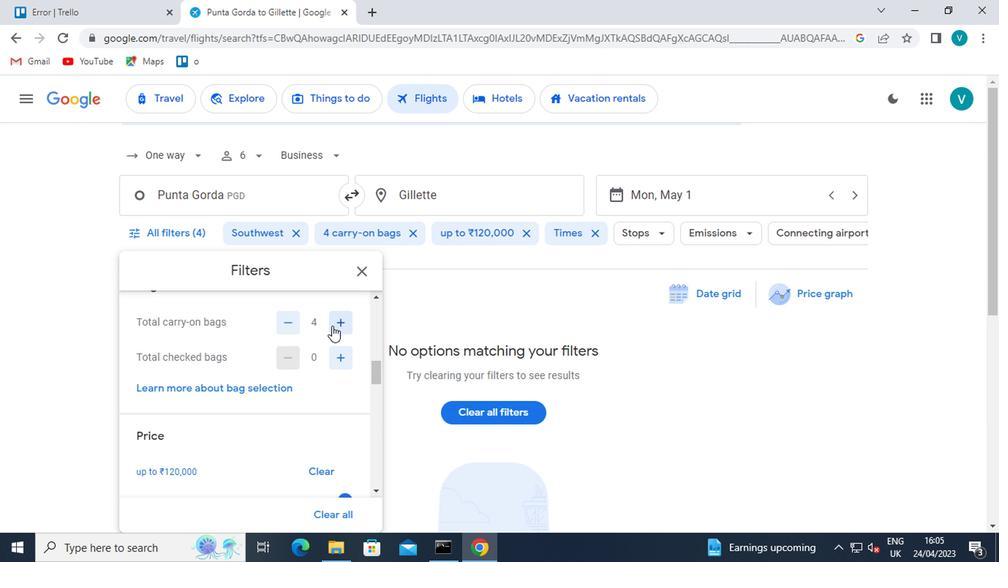 
Action: Mouse moved to (318, 356)
Screenshot: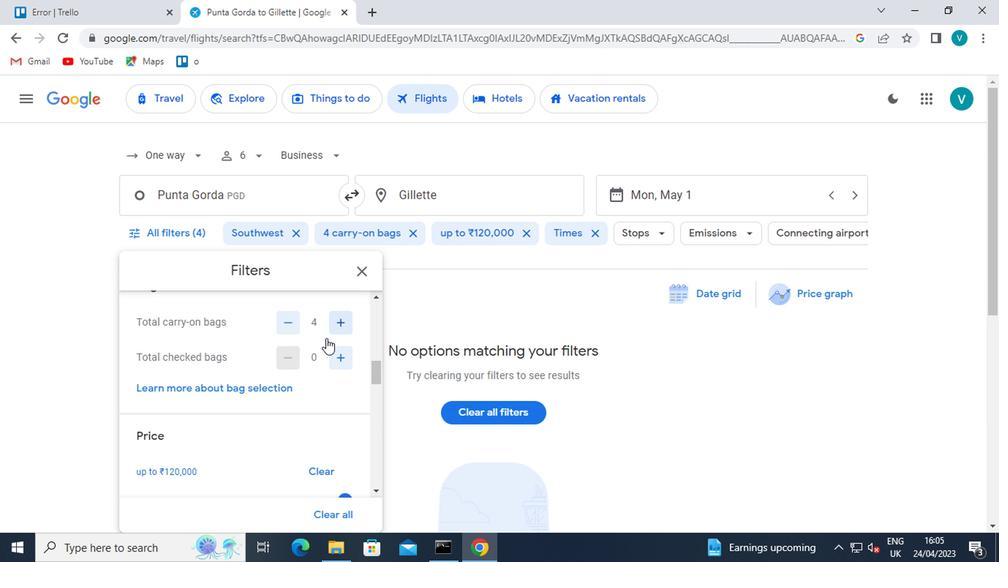 
Action: Mouse scrolled (318, 355) with delta (0, -1)
Screenshot: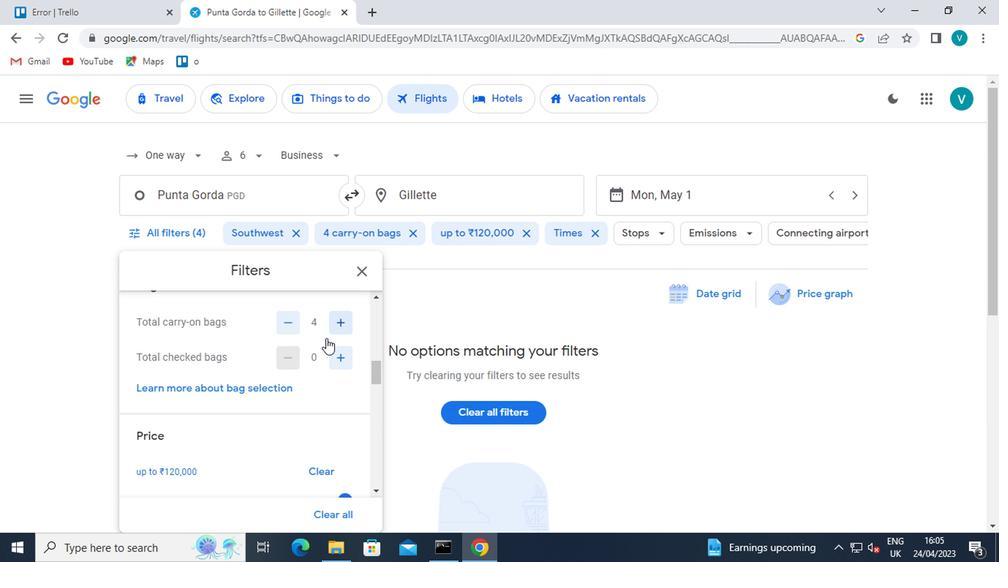 
Action: Mouse moved to (344, 351)
Screenshot: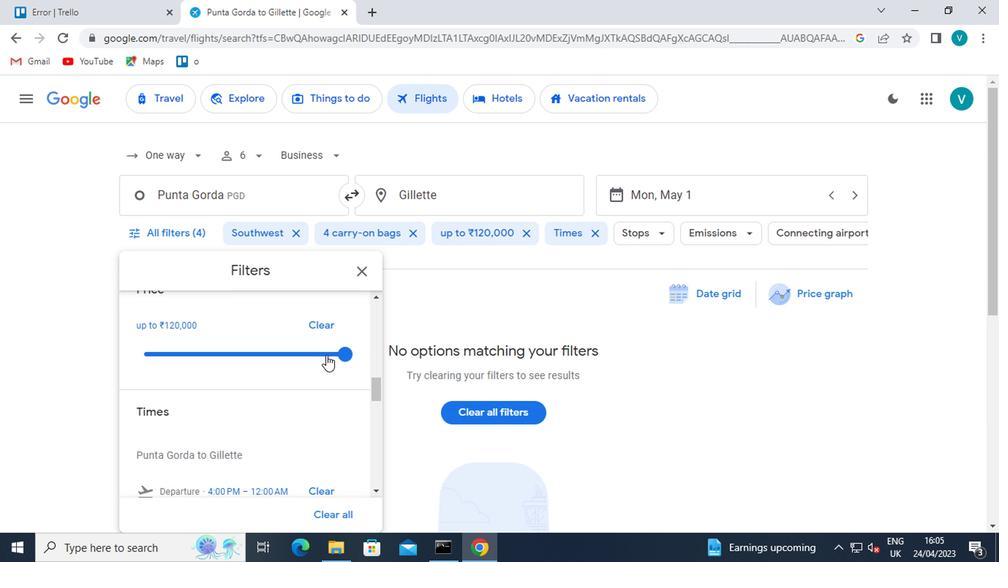 
Action: Mouse pressed left at (344, 351)
Screenshot: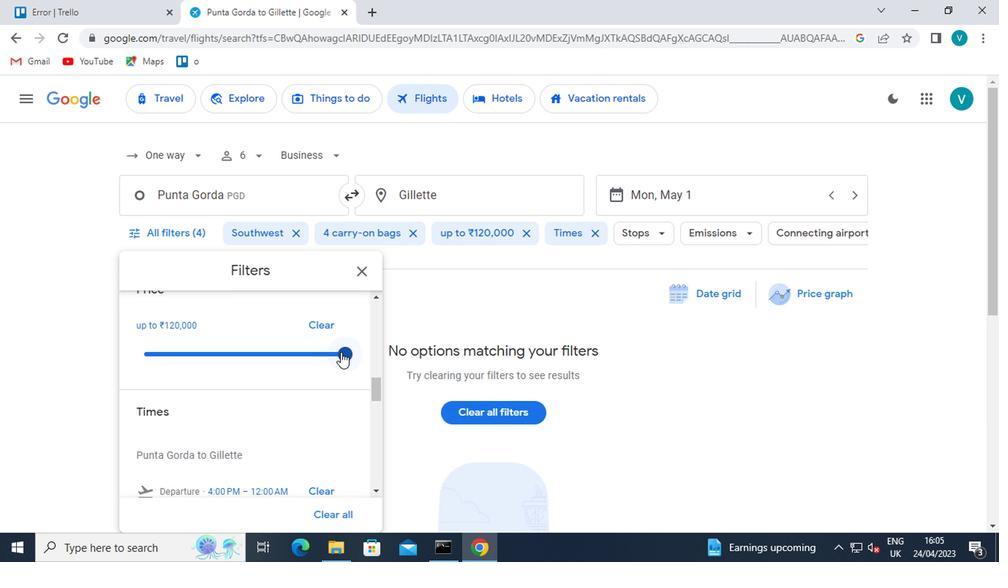 
Action: Mouse moved to (306, 357)
Screenshot: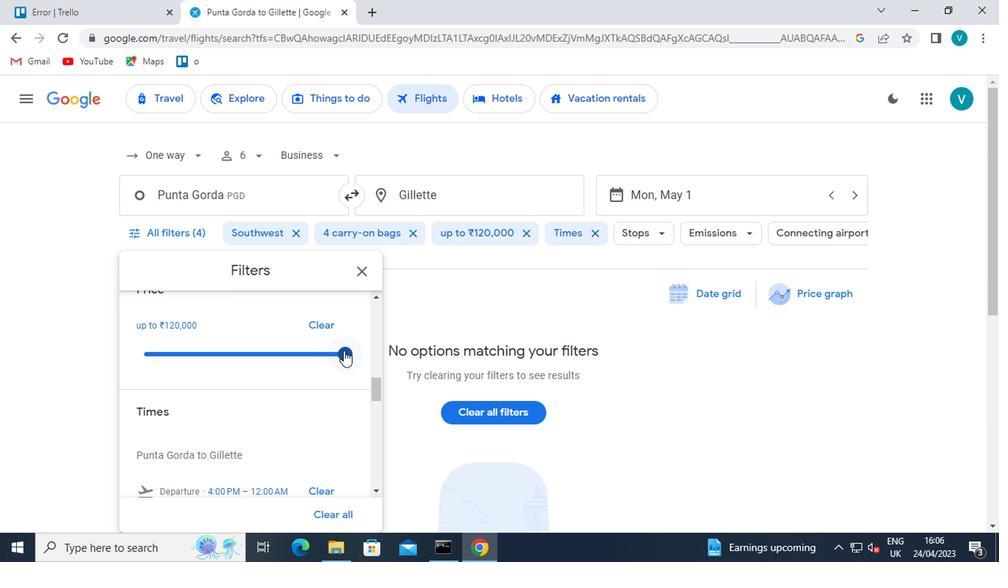 
Action: Mouse scrolled (306, 356) with delta (0, 0)
Screenshot: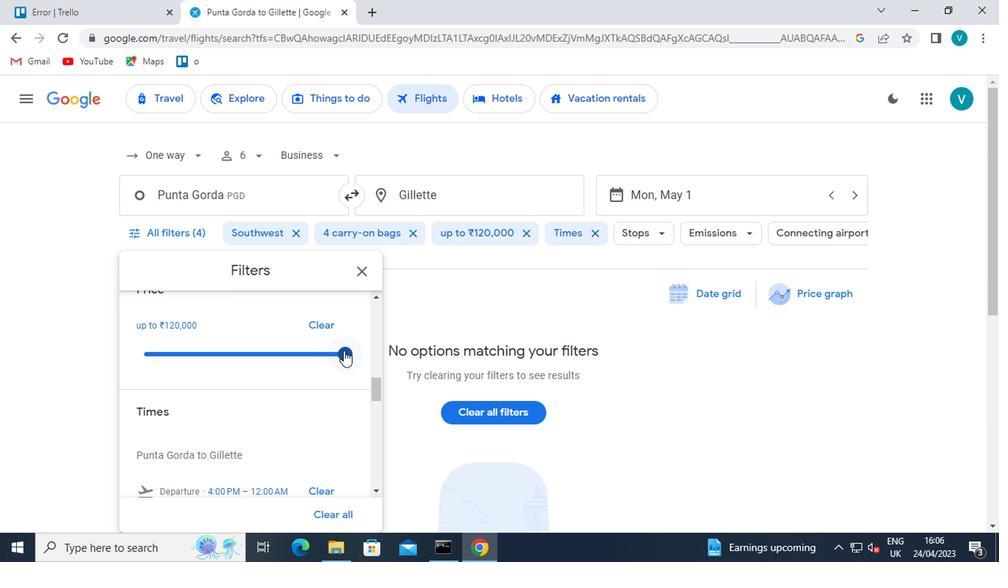 
Action: Mouse moved to (303, 359)
Screenshot: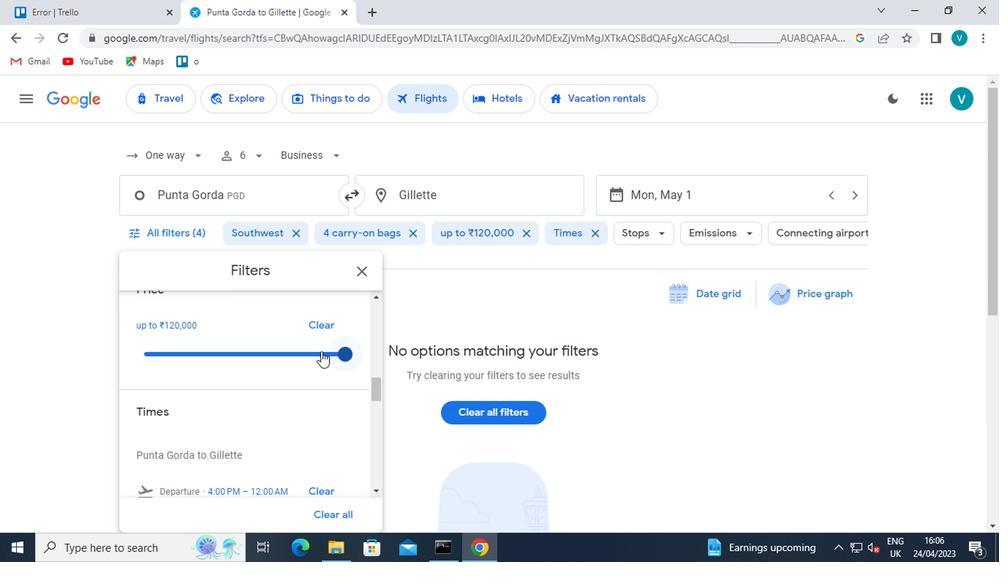 
Action: Mouse scrolled (303, 358) with delta (0, 0)
Screenshot: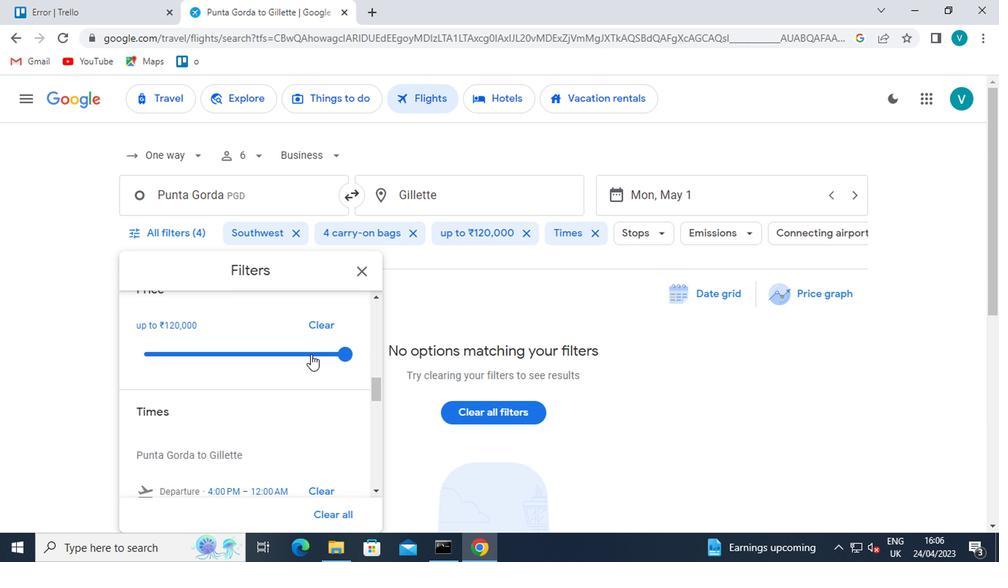 
Action: Mouse moved to (277, 378)
Screenshot: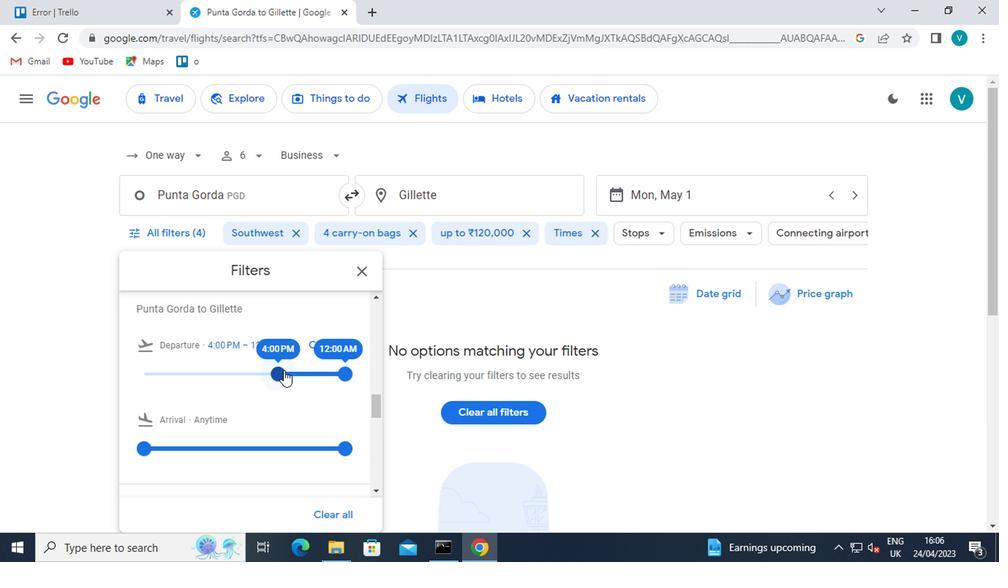 
Action: Mouse pressed left at (277, 378)
Screenshot: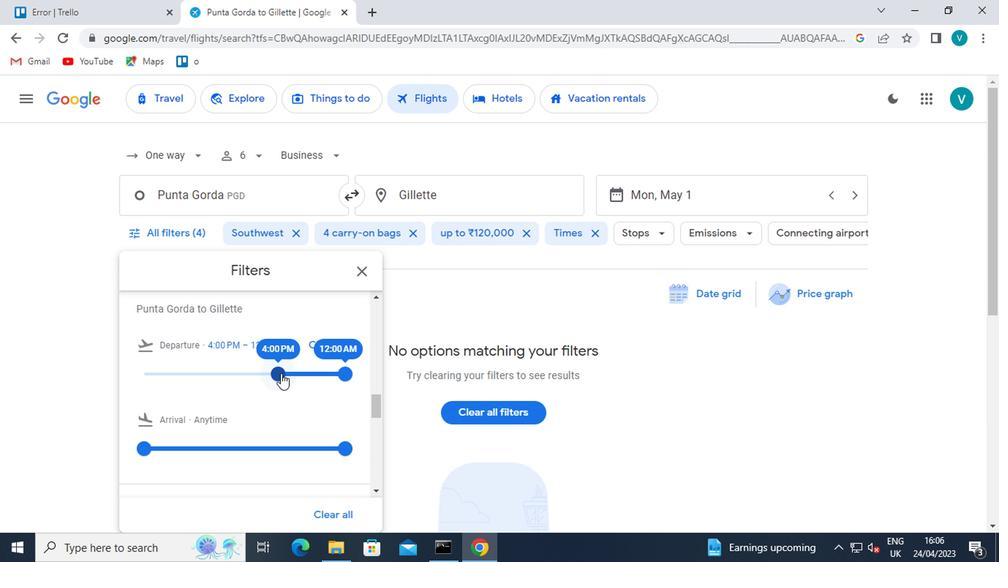 
Action: Mouse moved to (205, 322)
Screenshot: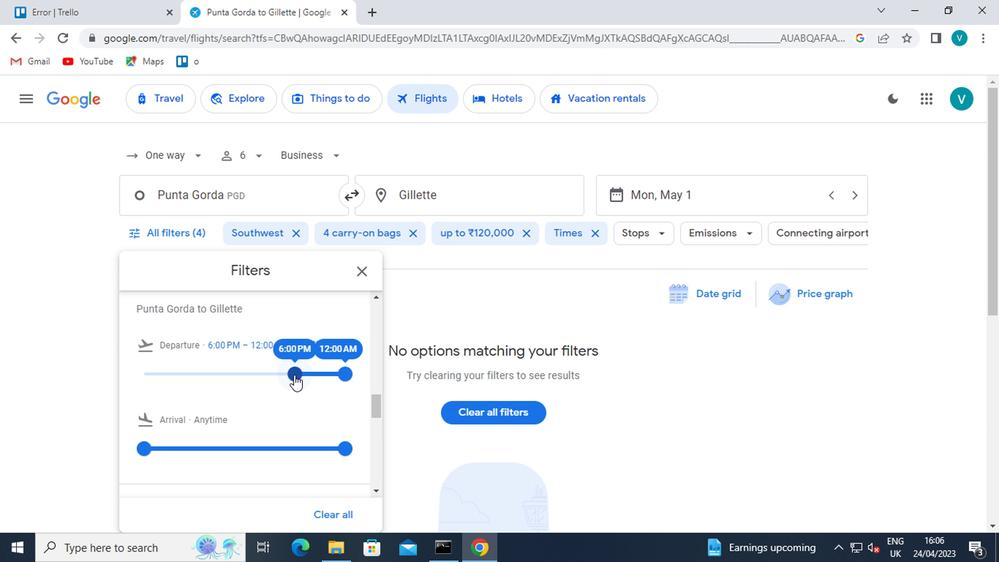 
